 Task: Search one way flight ticket for 1 adult, 5 children, 2 infants in seat and 1 infant on lap in first from Miami: Miami International Airport to Gillette: Gillette Campbell County Airport on 5-1-2023. Choice of flights is Alaska. Number of bags: 2 carry on bags and 6 checked bags. Price is upto 106000. Outbound departure time preference is 6:00.
Action: Mouse moved to (195, 167)
Screenshot: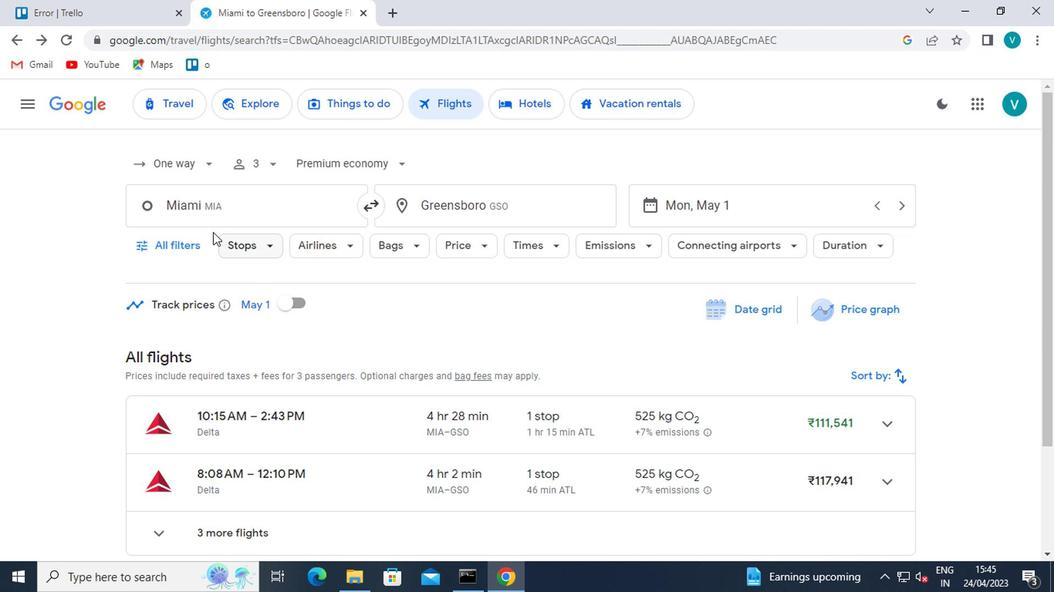 
Action: Mouse pressed left at (195, 167)
Screenshot: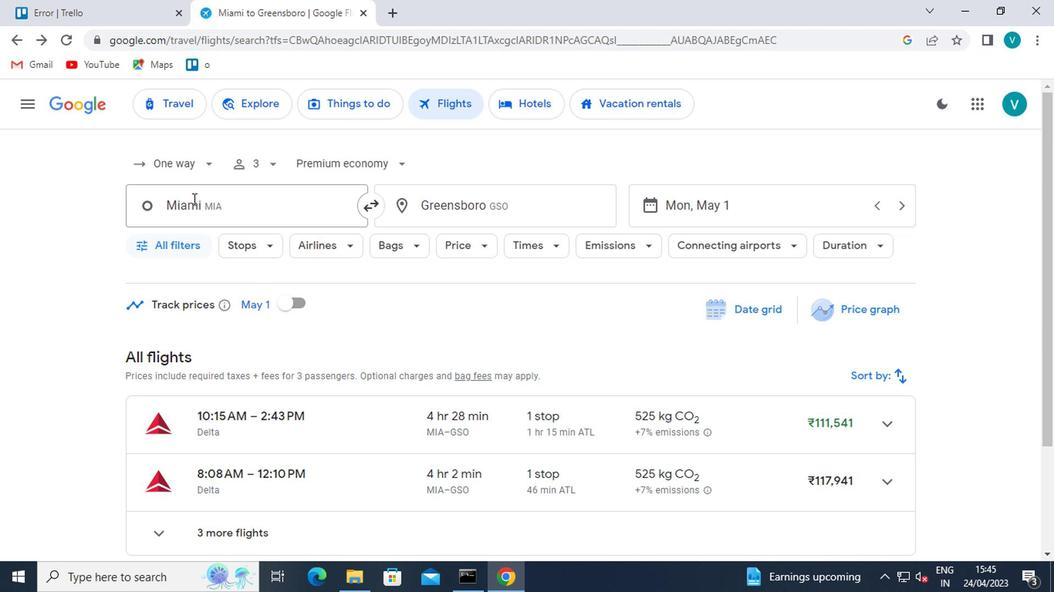
Action: Mouse moved to (214, 231)
Screenshot: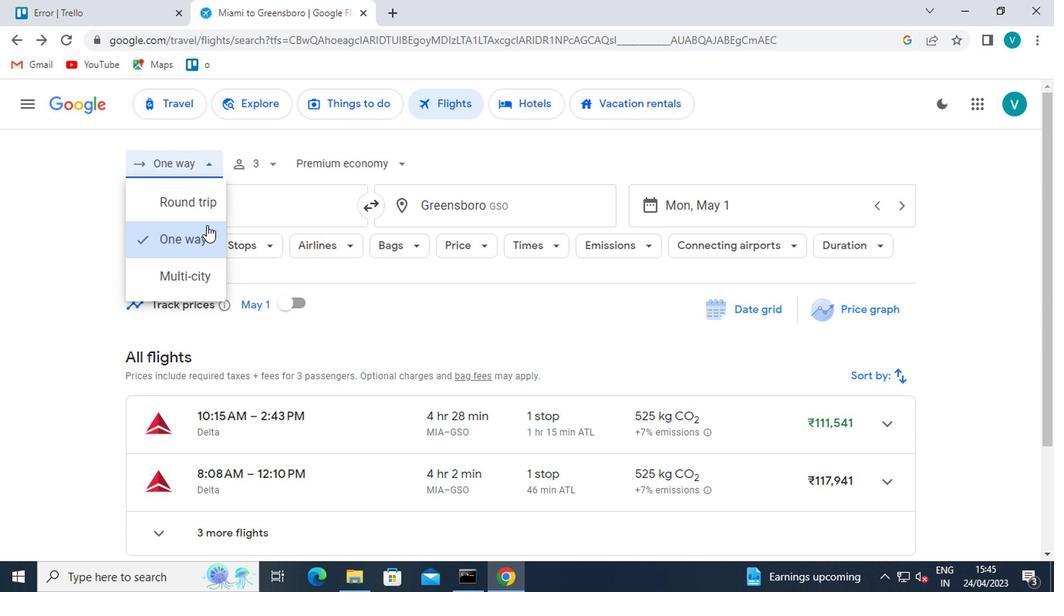 
Action: Mouse pressed left at (214, 231)
Screenshot: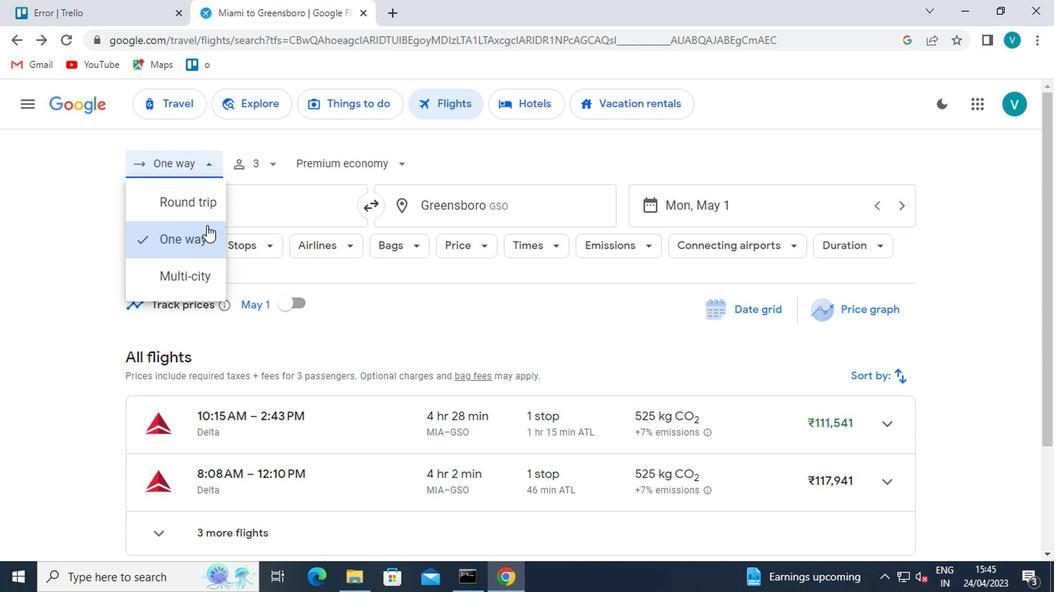 
Action: Mouse moved to (277, 163)
Screenshot: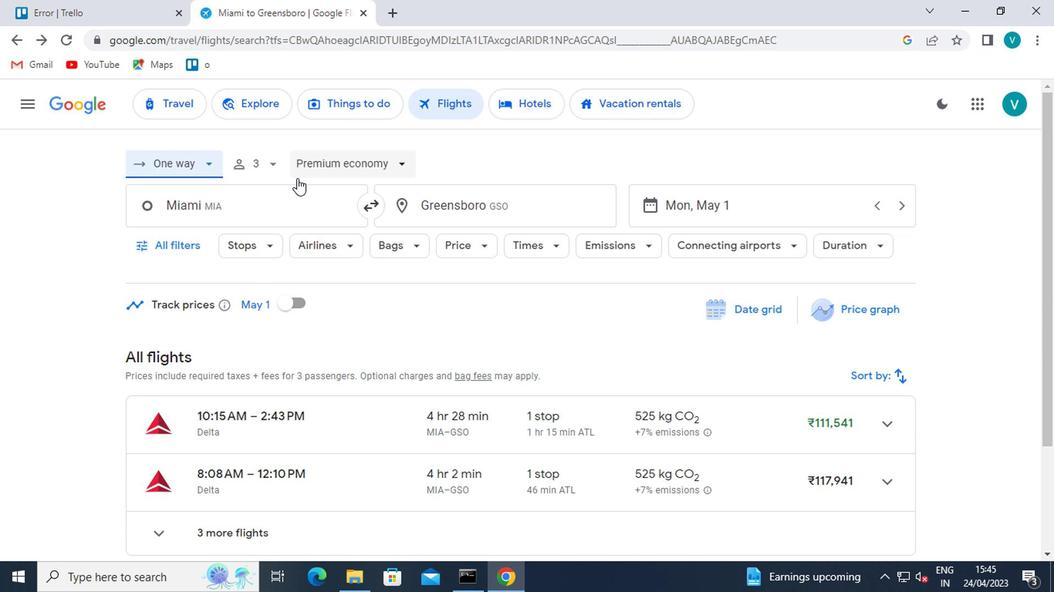 
Action: Mouse pressed left at (277, 163)
Screenshot: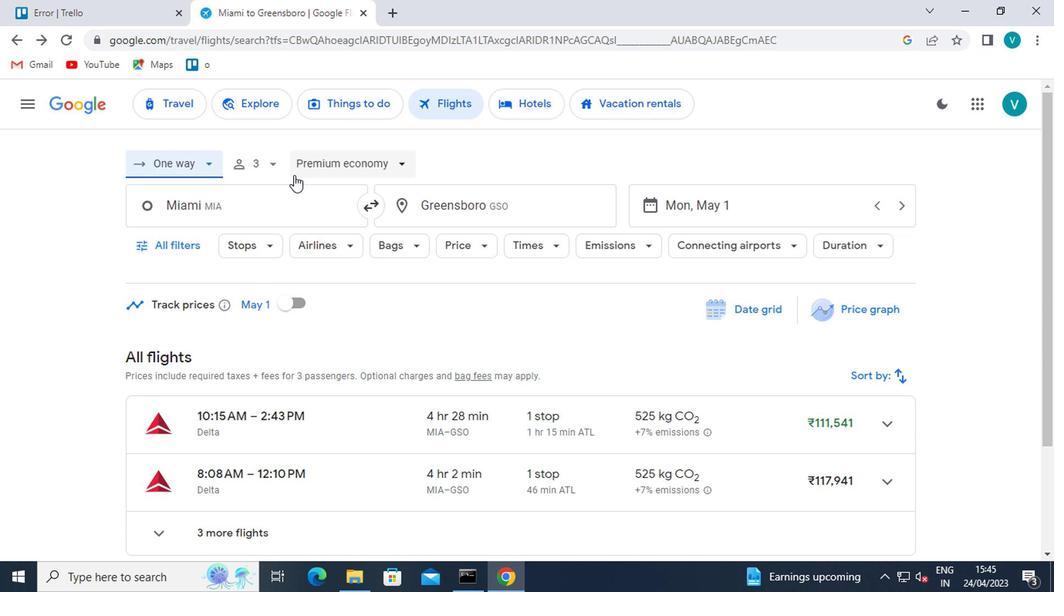
Action: Mouse moved to (387, 245)
Screenshot: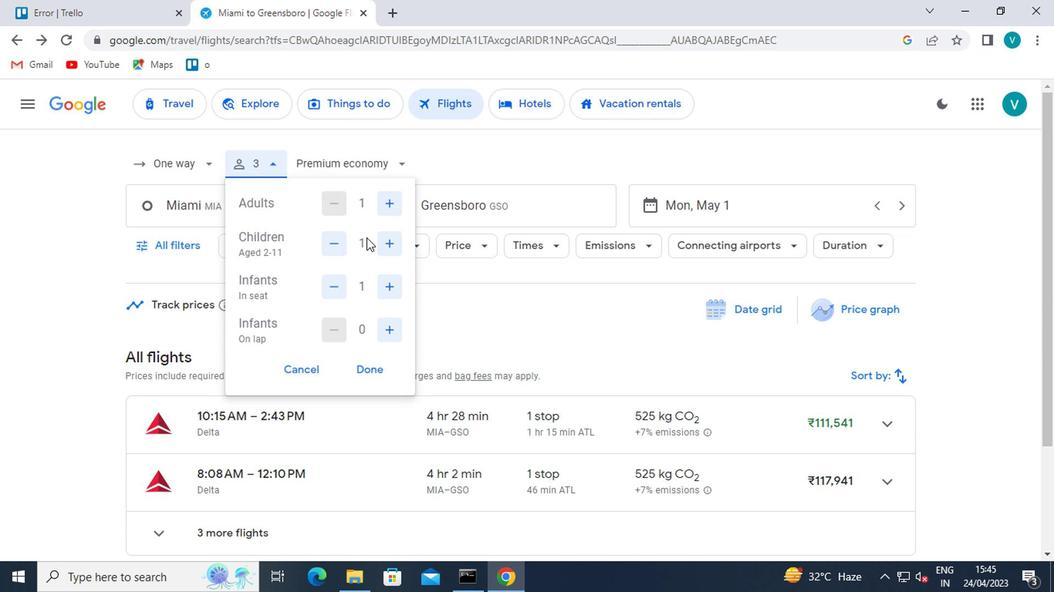 
Action: Mouse pressed left at (387, 245)
Screenshot: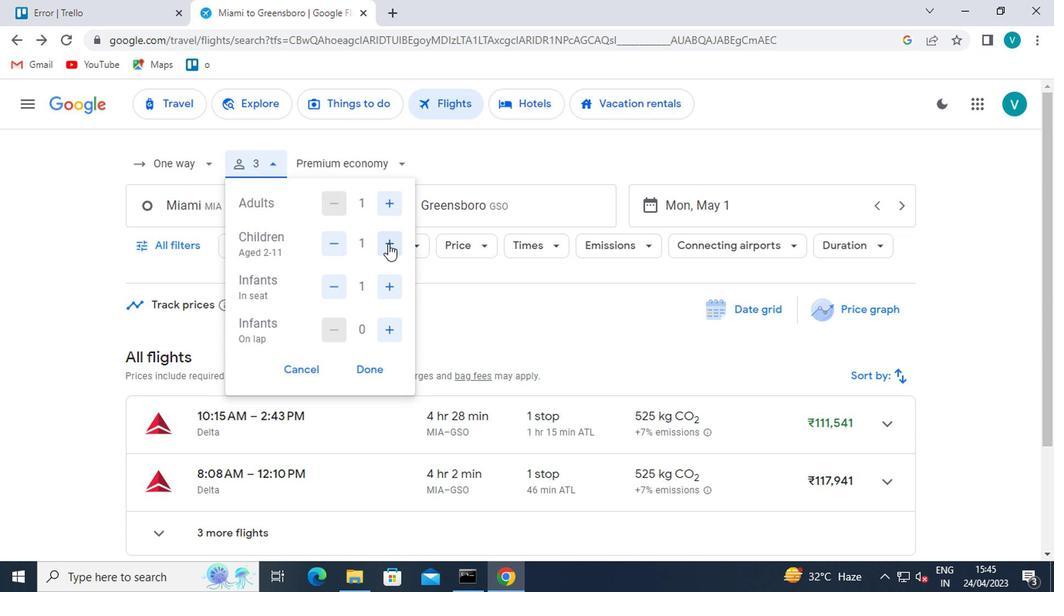 
Action: Mouse pressed left at (387, 245)
Screenshot: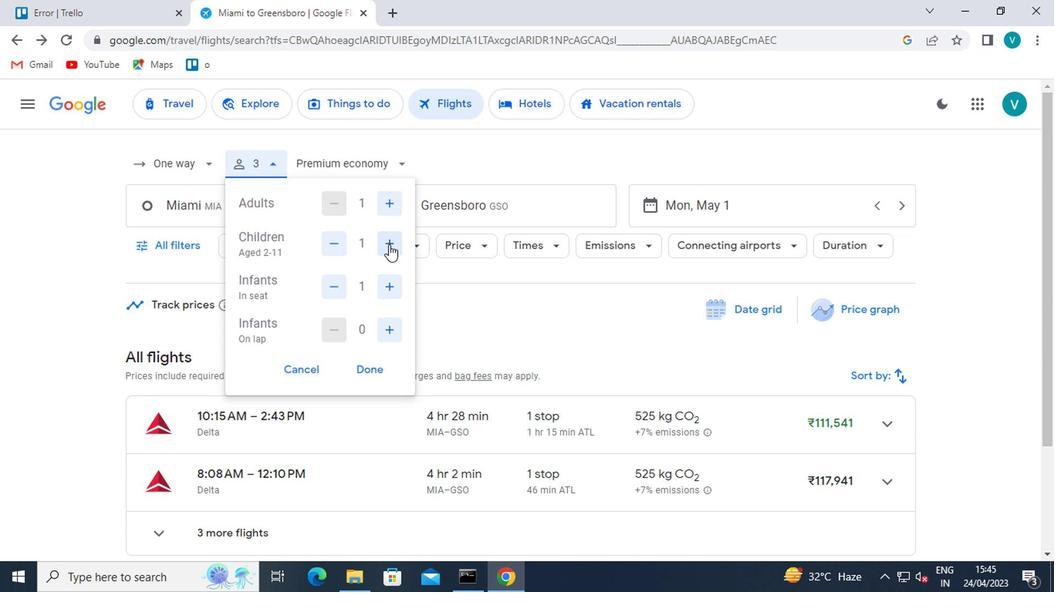 
Action: Mouse pressed left at (387, 245)
Screenshot: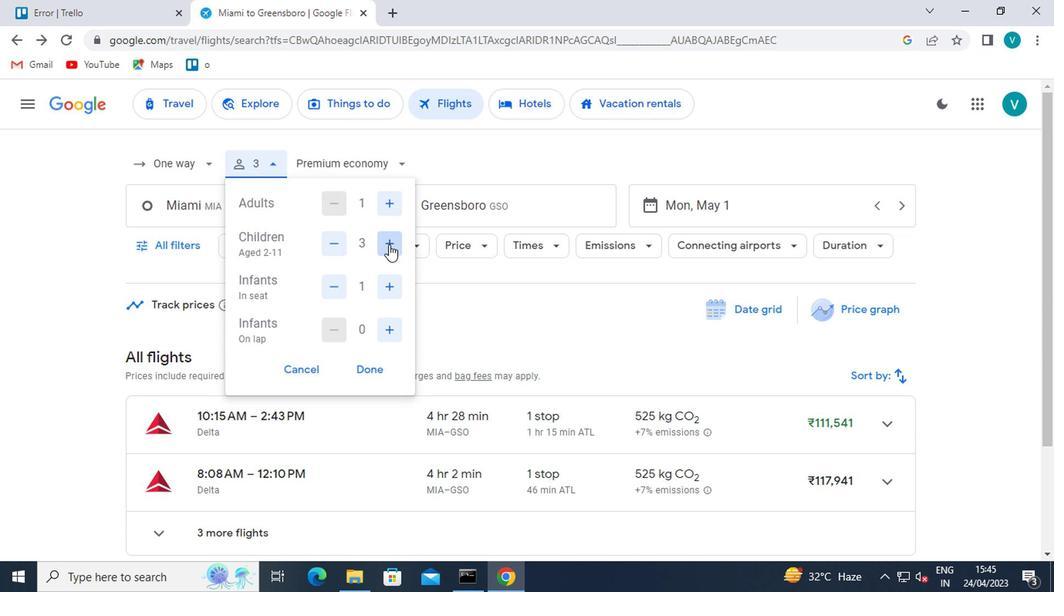 
Action: Mouse pressed left at (387, 245)
Screenshot: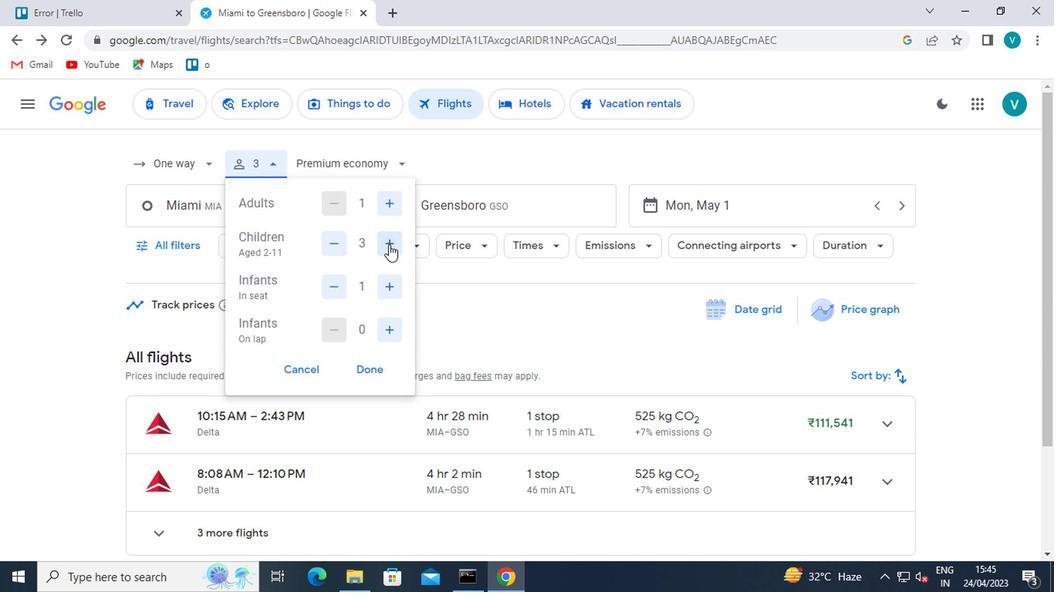 
Action: Mouse moved to (384, 287)
Screenshot: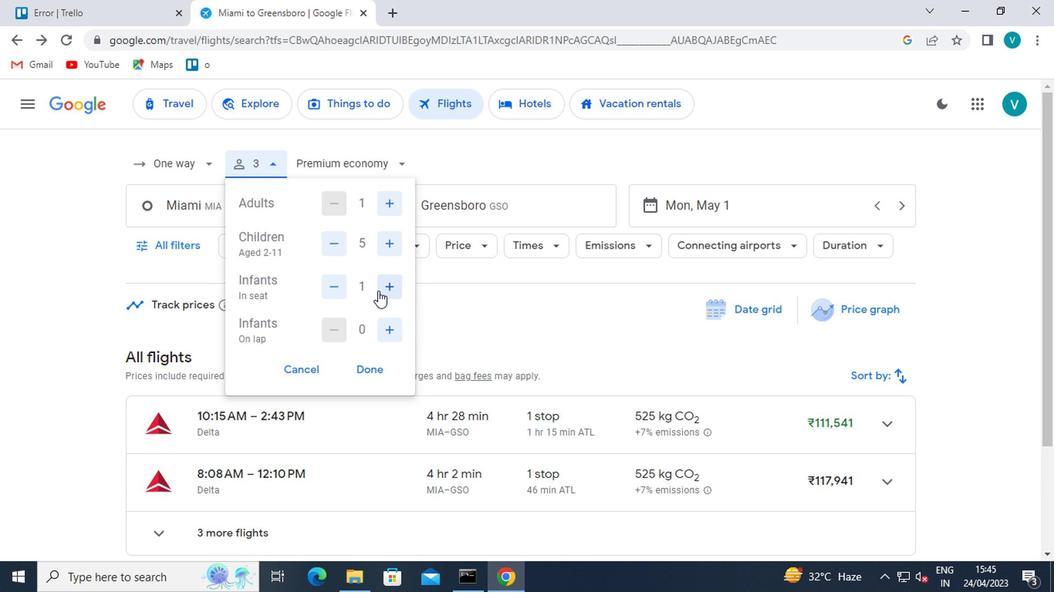 
Action: Mouse pressed left at (384, 287)
Screenshot: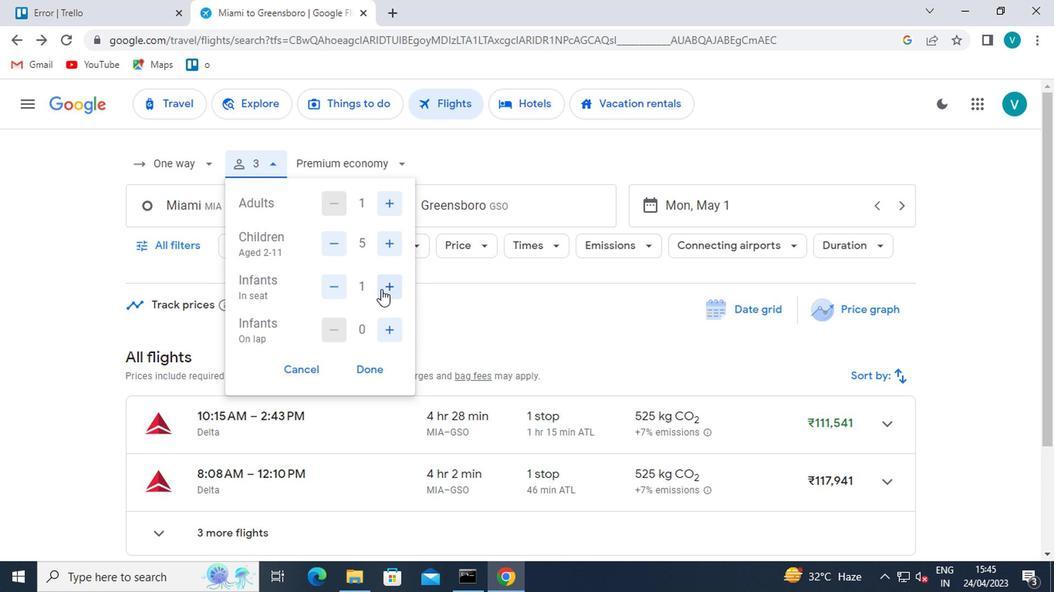 
Action: Mouse moved to (383, 319)
Screenshot: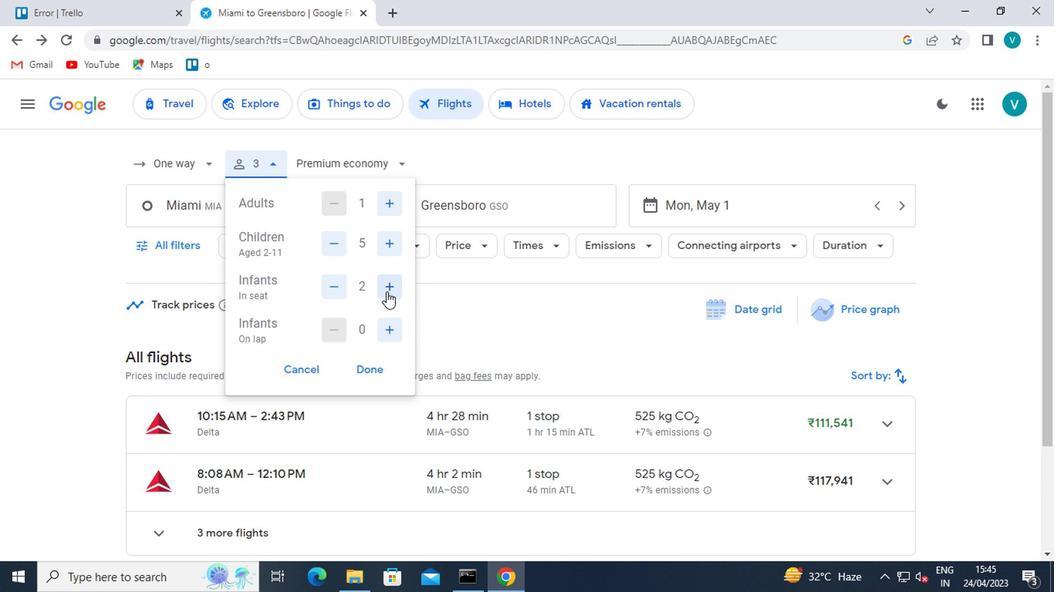 
Action: Mouse pressed left at (383, 319)
Screenshot: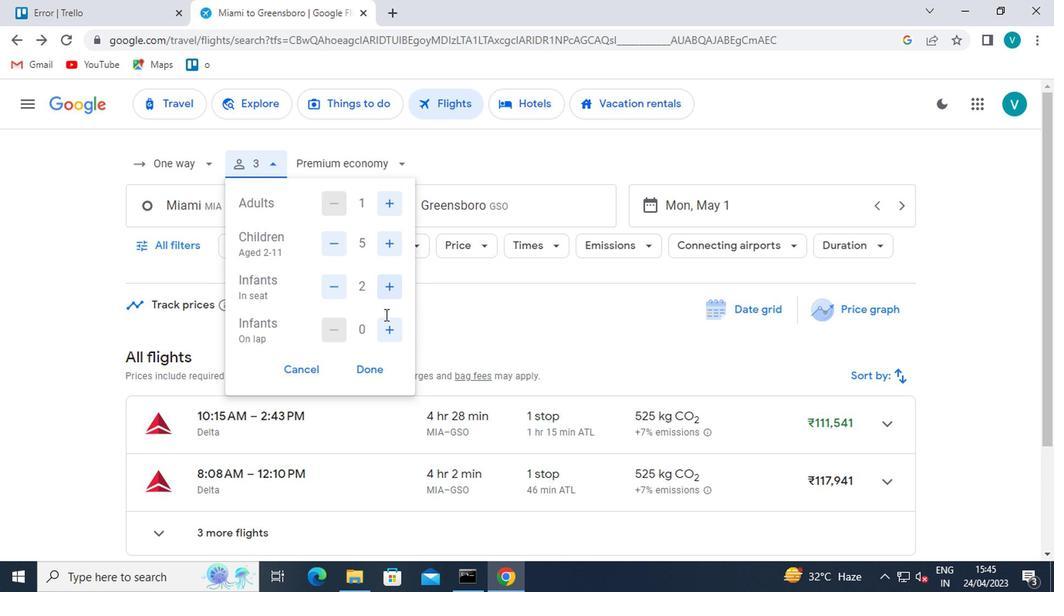 
Action: Mouse moved to (283, 169)
Screenshot: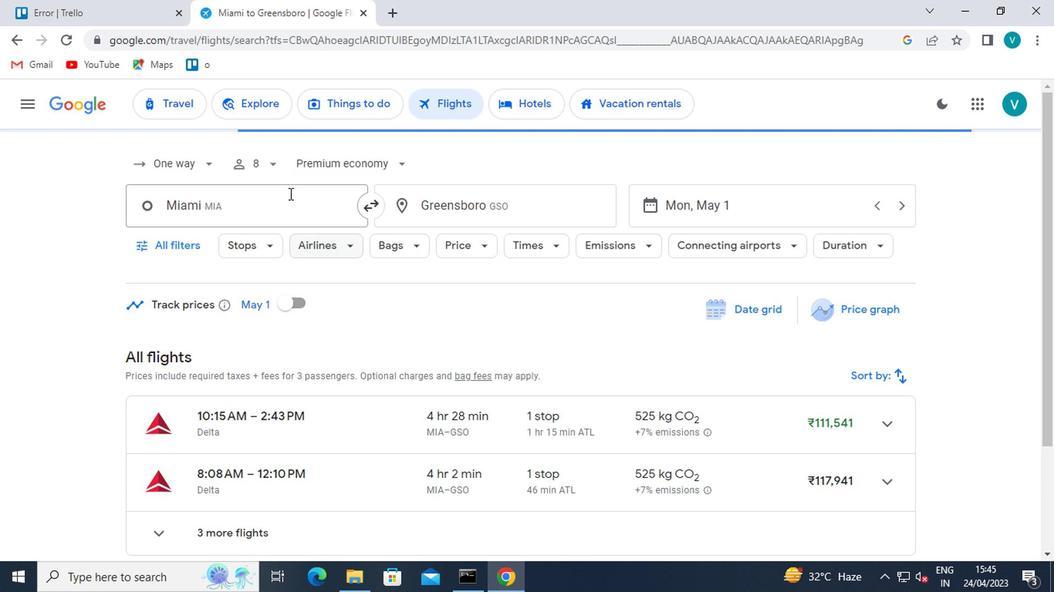 
Action: Mouse pressed left at (283, 169)
Screenshot: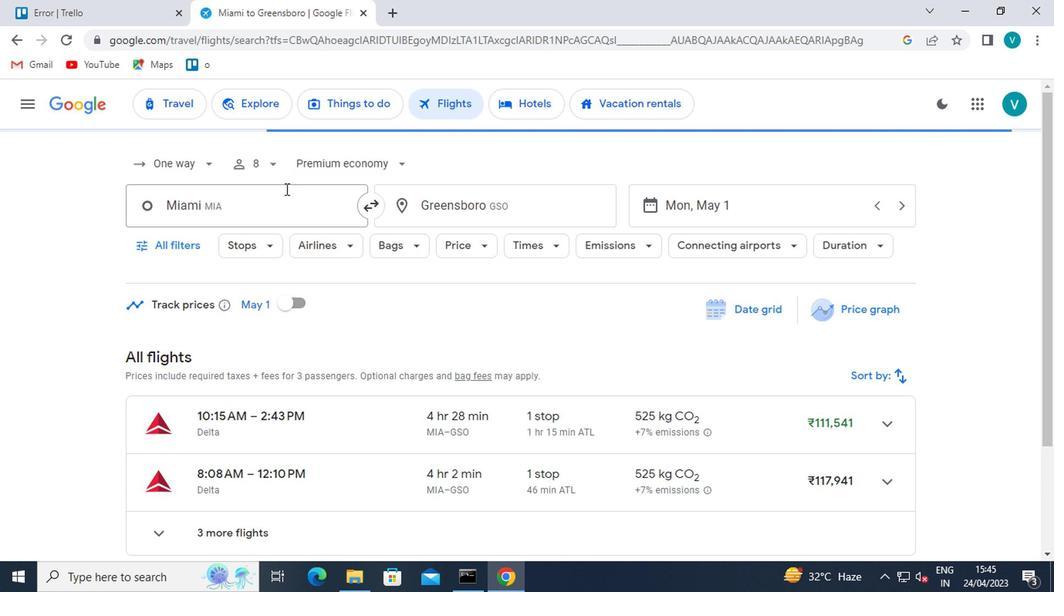 
Action: Mouse moved to (390, 332)
Screenshot: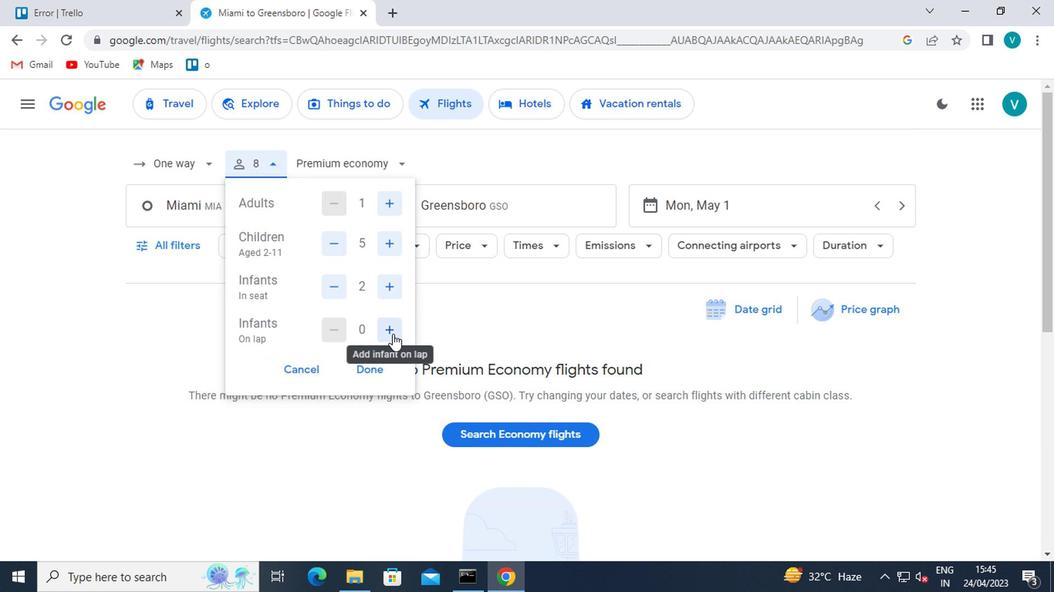 
Action: Mouse pressed left at (390, 332)
Screenshot: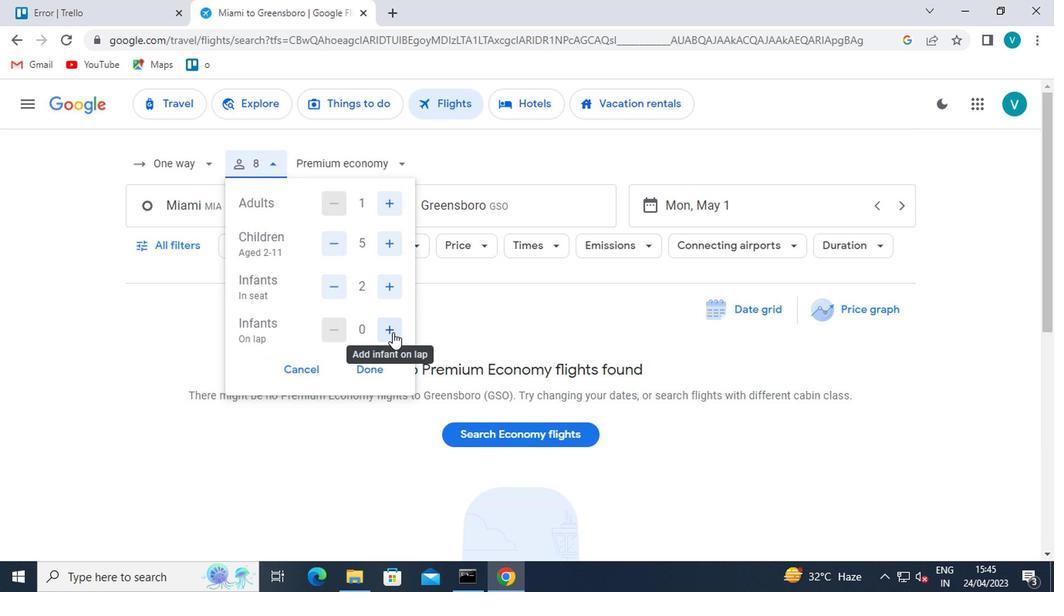
Action: Mouse moved to (431, 300)
Screenshot: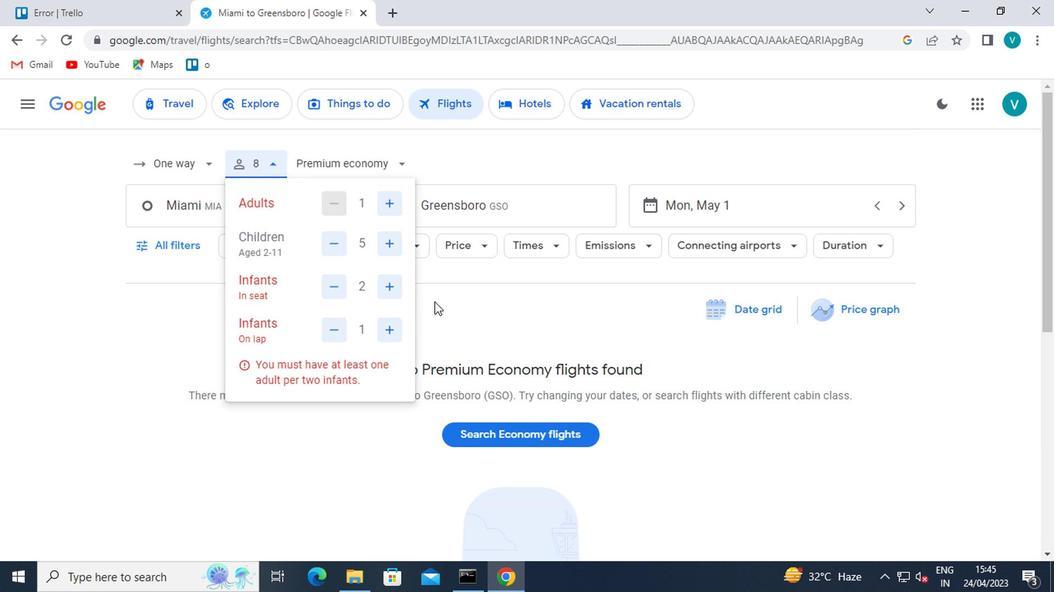 
Action: Mouse pressed left at (431, 300)
Screenshot: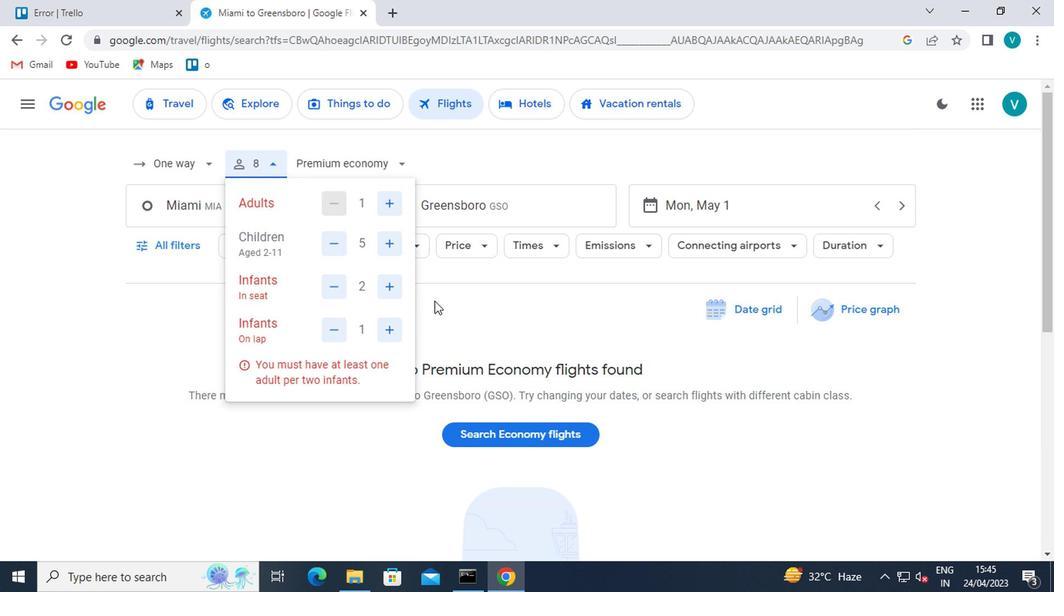 
Action: Mouse moved to (368, 171)
Screenshot: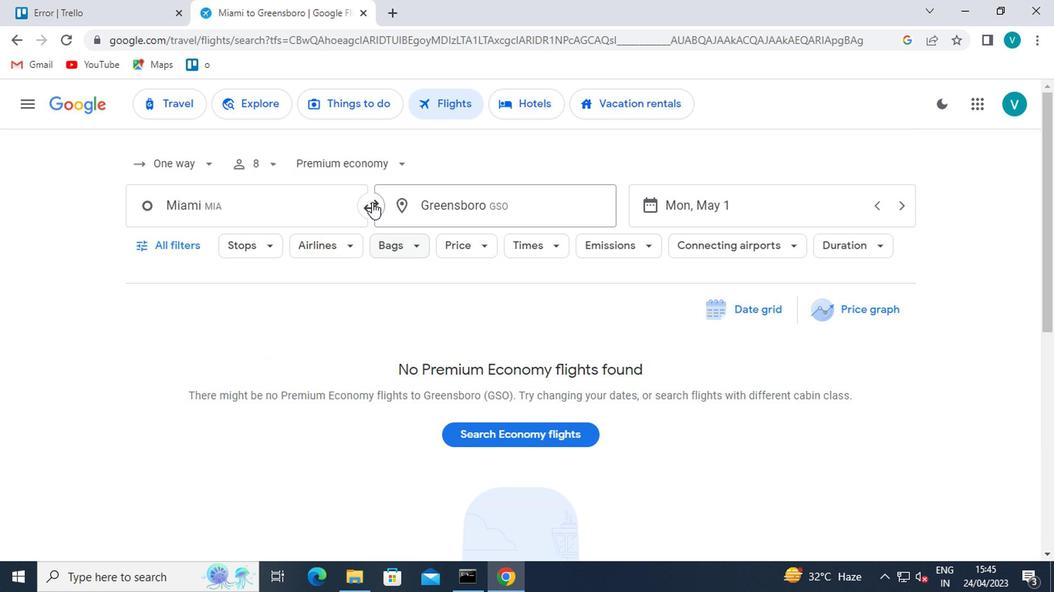 
Action: Mouse pressed left at (368, 171)
Screenshot: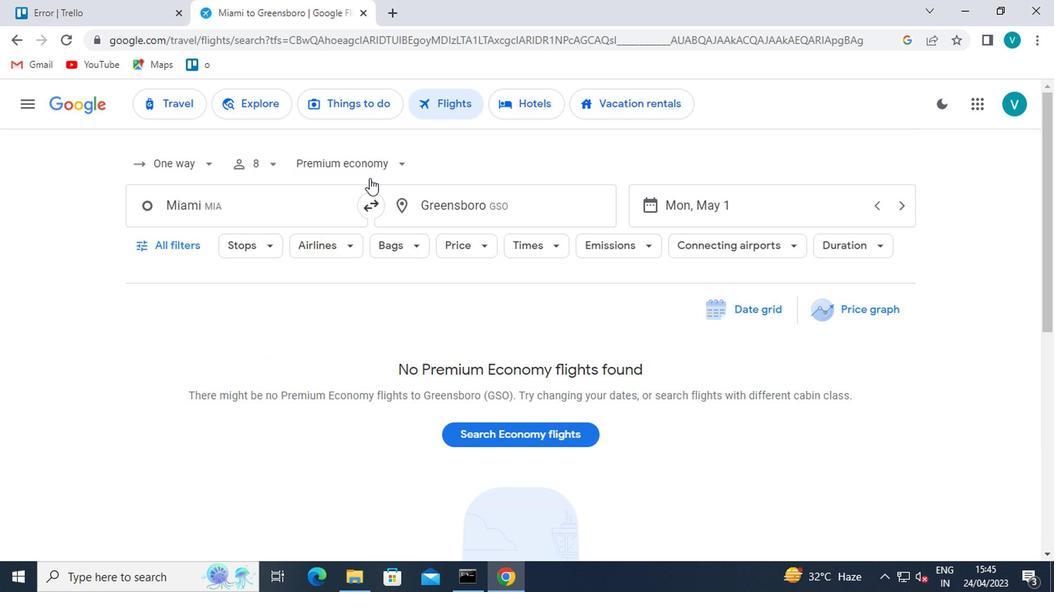 
Action: Mouse moved to (362, 310)
Screenshot: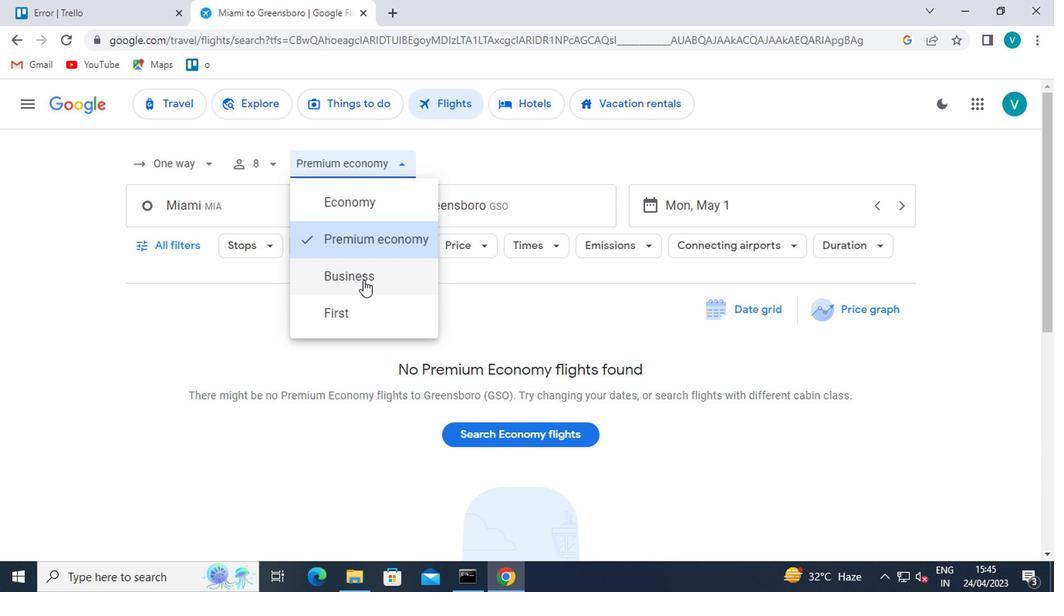 
Action: Mouse pressed left at (362, 310)
Screenshot: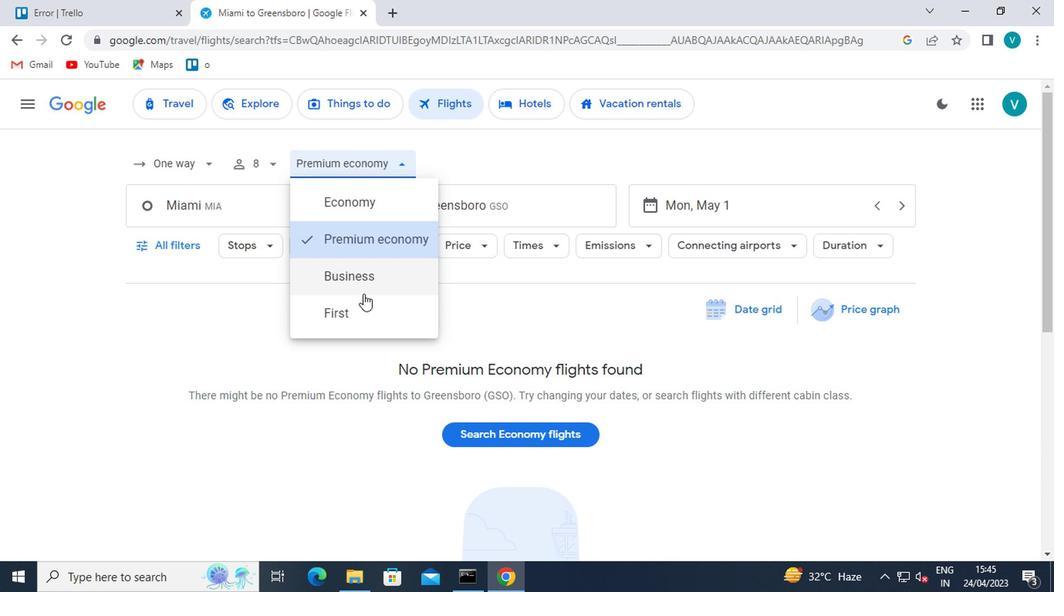 
Action: Mouse moved to (267, 211)
Screenshot: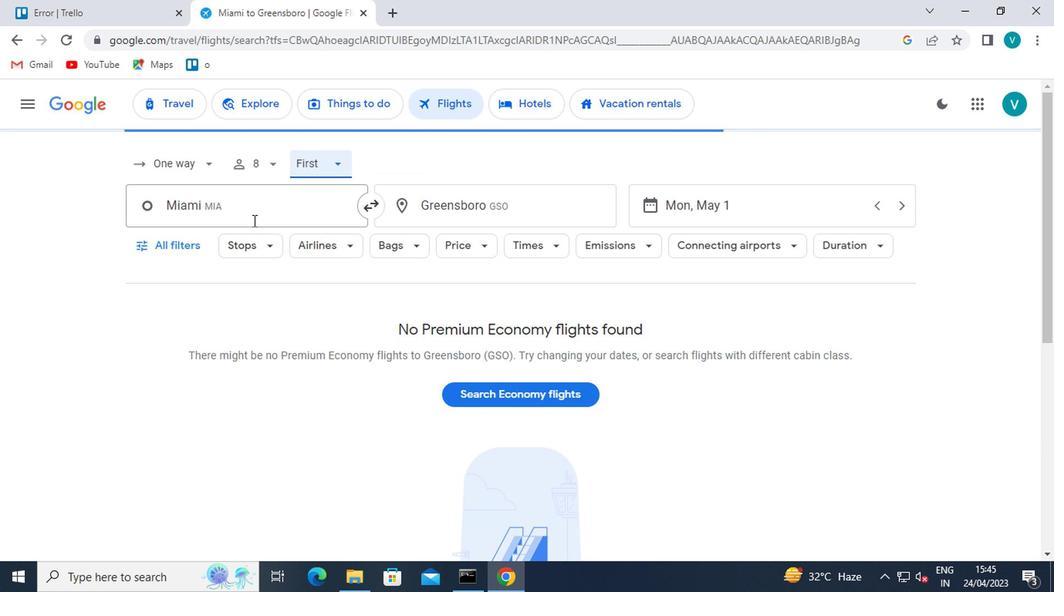 
Action: Mouse pressed left at (267, 211)
Screenshot: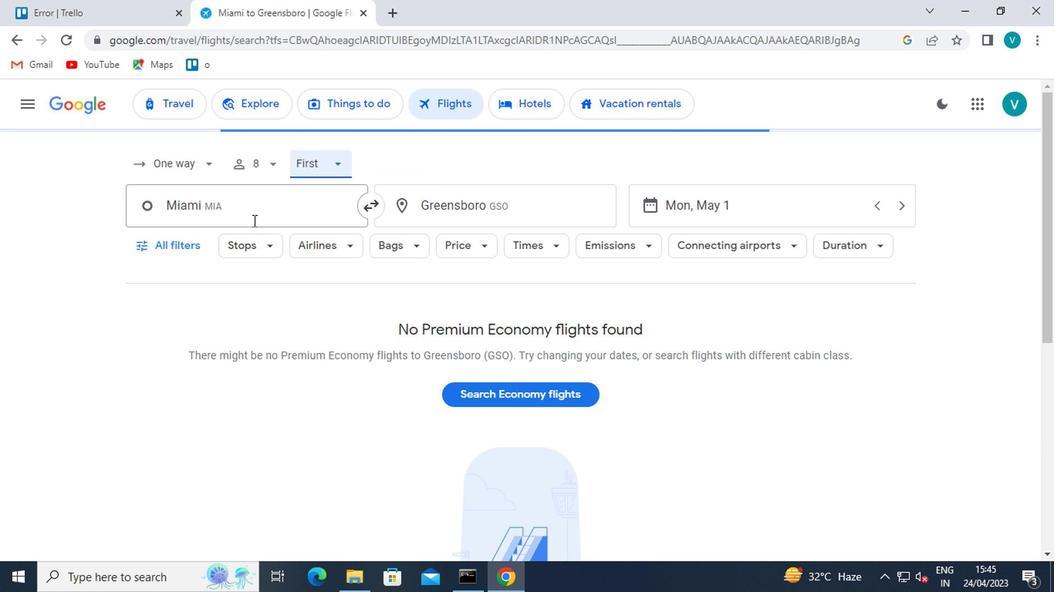 
Action: Mouse moved to (245, 286)
Screenshot: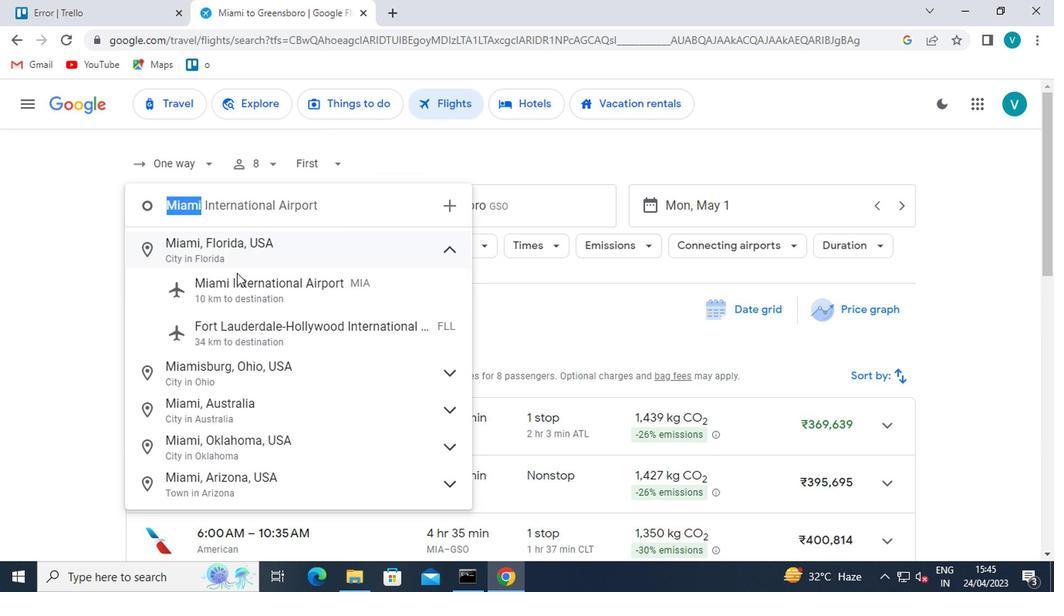 
Action: Mouse pressed left at (245, 286)
Screenshot: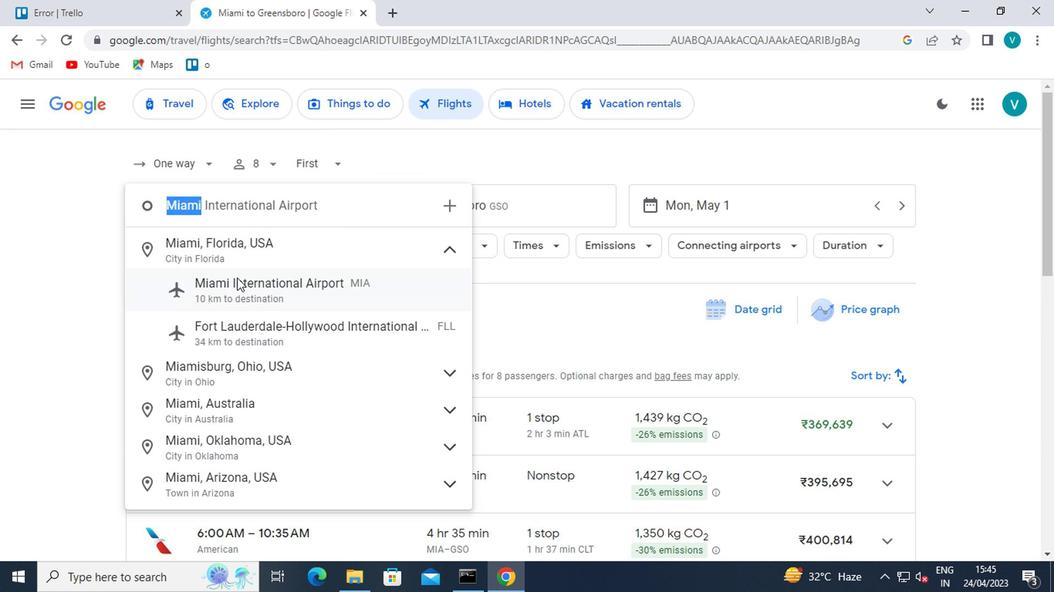 
Action: Mouse moved to (572, 217)
Screenshot: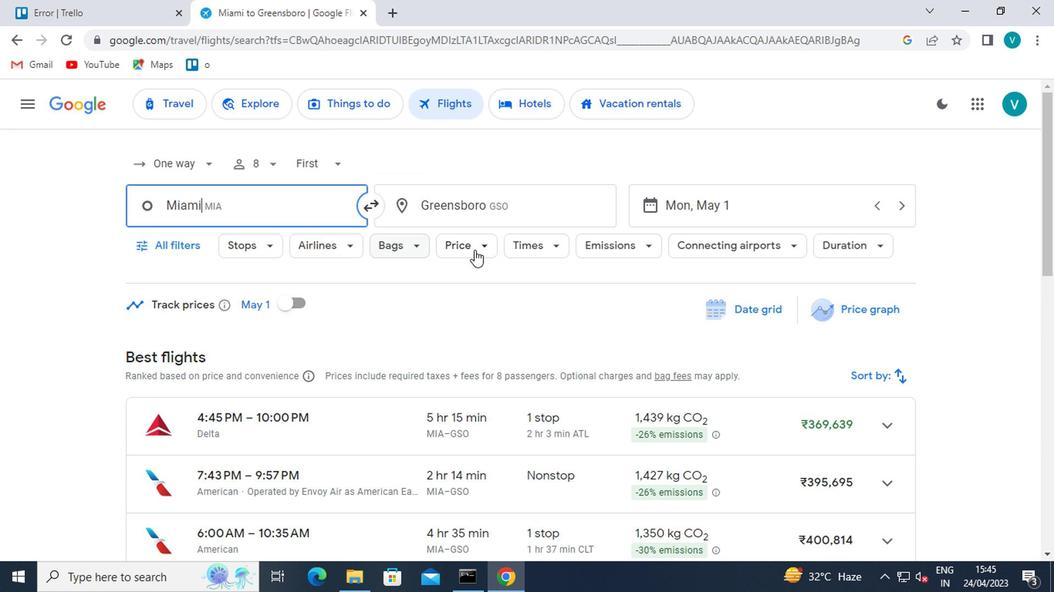 
Action: Mouse pressed left at (572, 217)
Screenshot: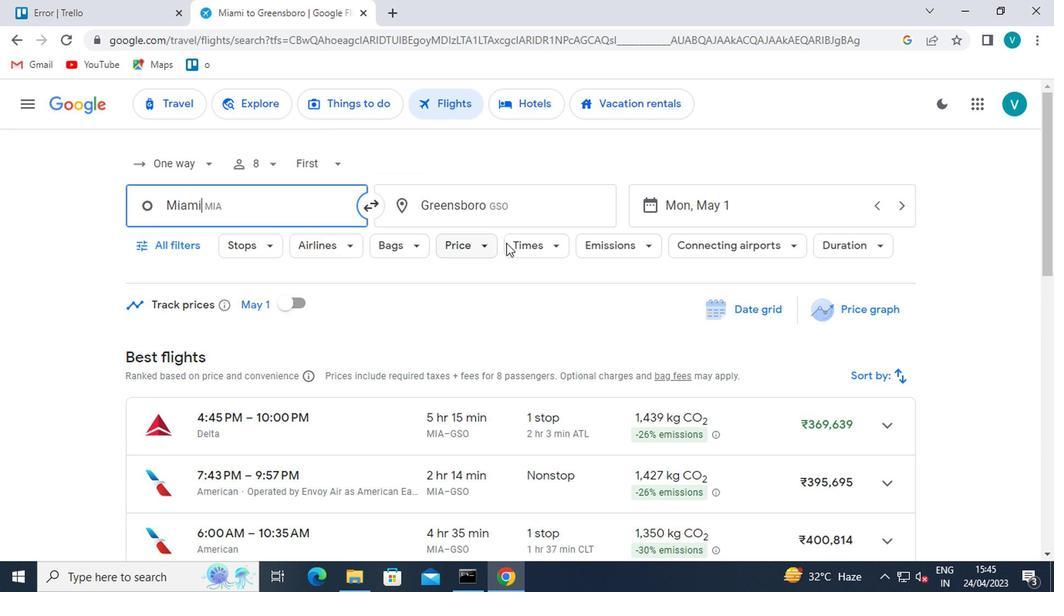 
Action: Mouse moved to (494, 159)
Screenshot: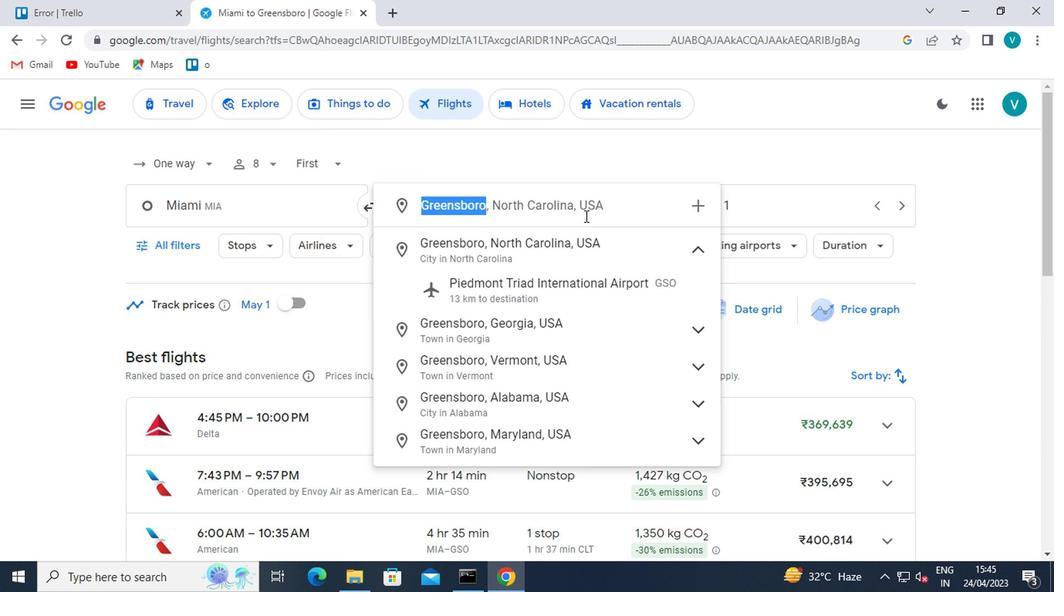 
Action: Key pressed <Key.shift>GILLETTE<Key.enter>
Screenshot: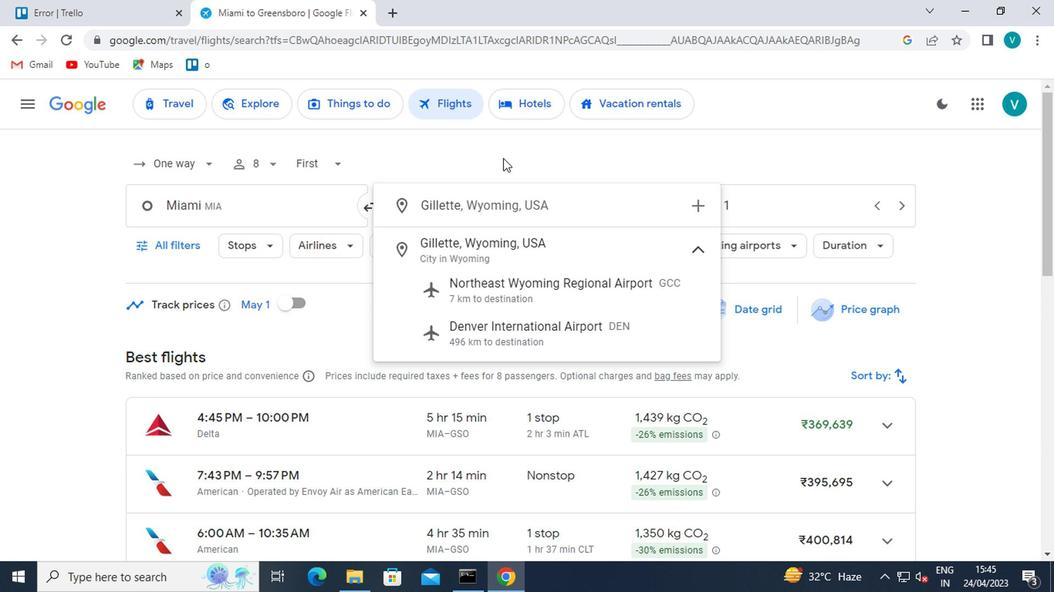 
Action: Mouse moved to (188, 248)
Screenshot: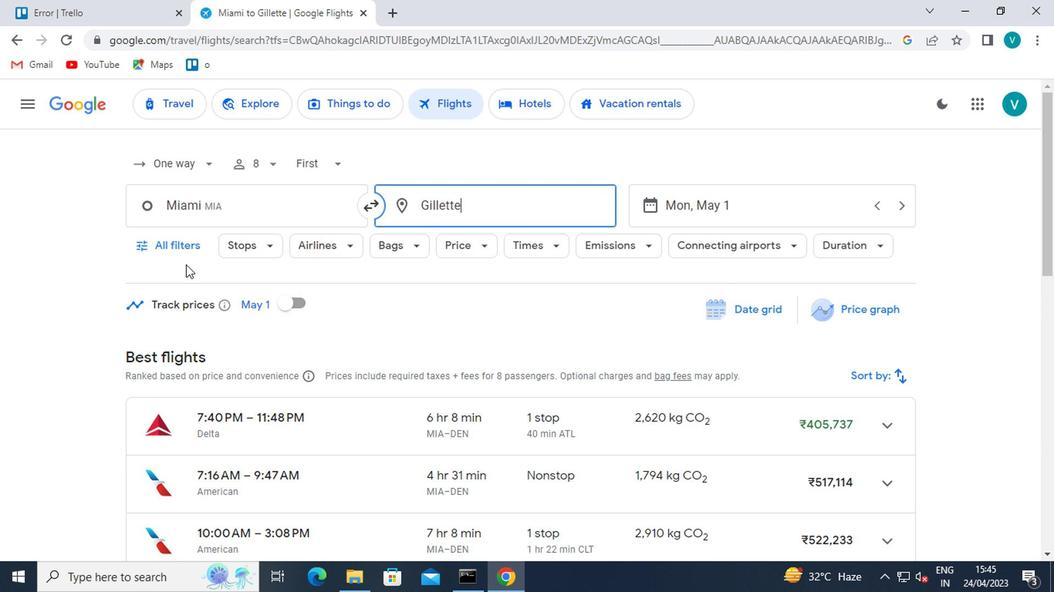 
Action: Mouse pressed left at (188, 248)
Screenshot: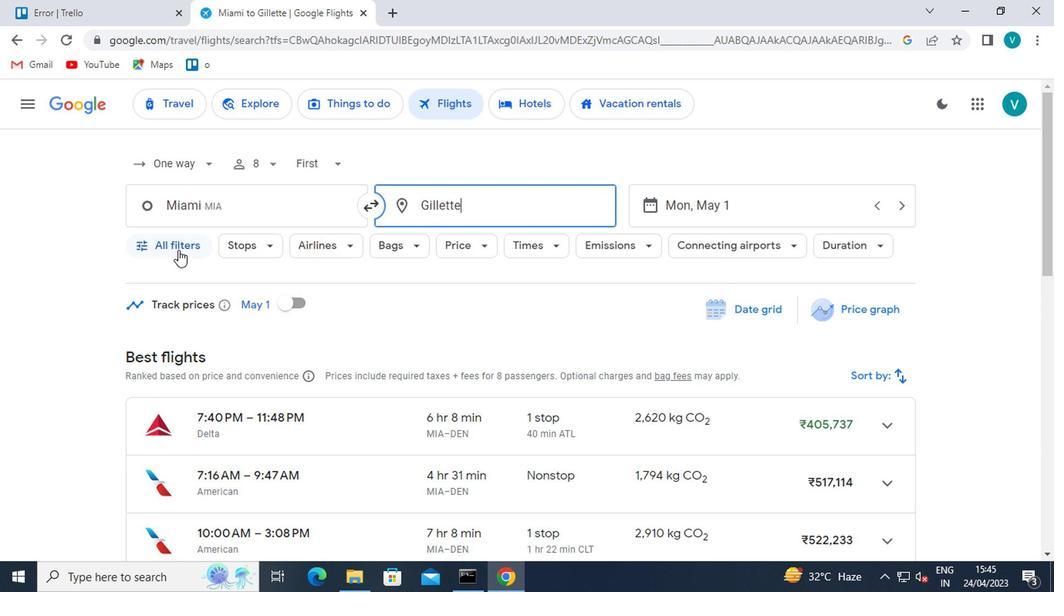 
Action: Mouse moved to (333, 410)
Screenshot: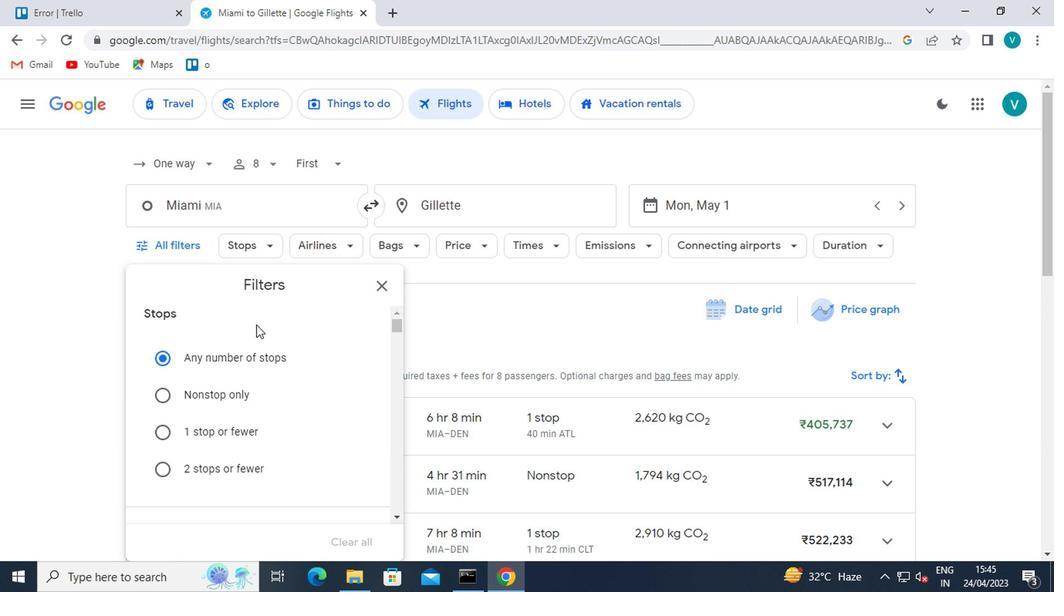
Action: Mouse scrolled (333, 410) with delta (0, 0)
Screenshot: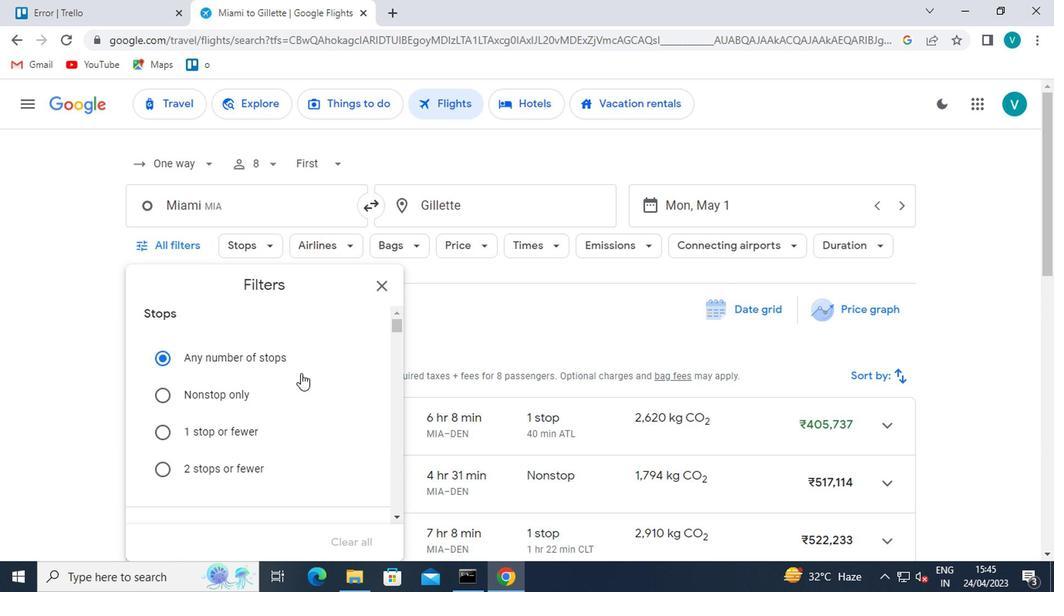 
Action: Mouse moved to (333, 411)
Screenshot: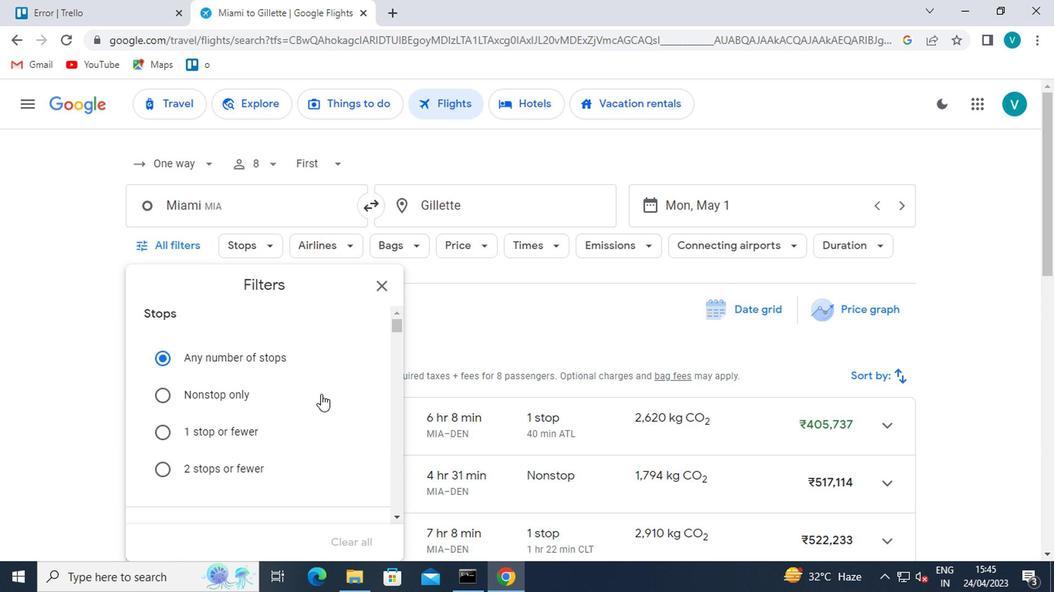 
Action: Mouse scrolled (333, 410) with delta (0, -1)
Screenshot: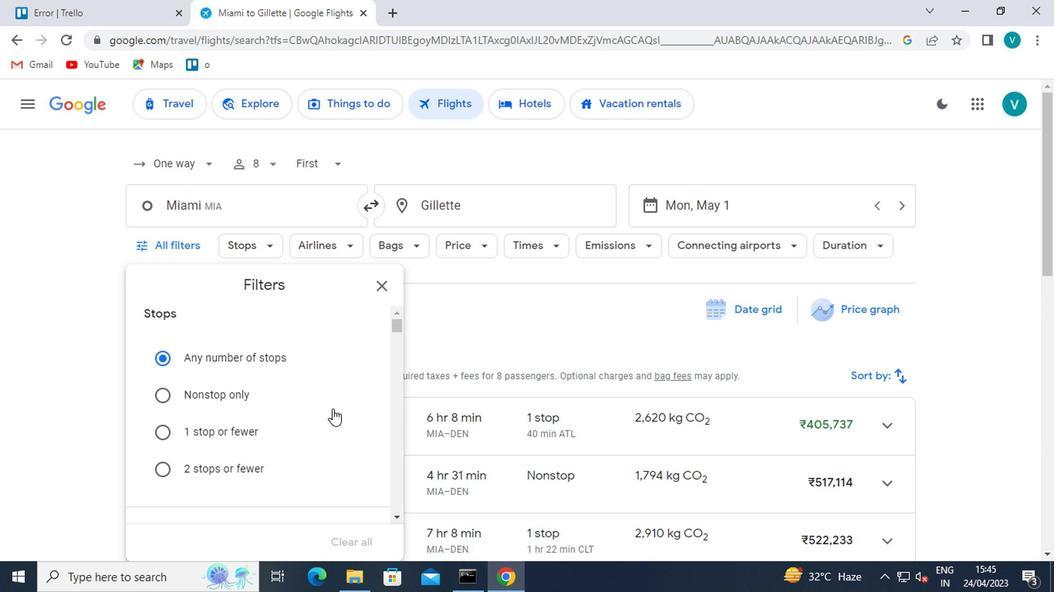 
Action: Mouse scrolled (333, 410) with delta (0, -1)
Screenshot: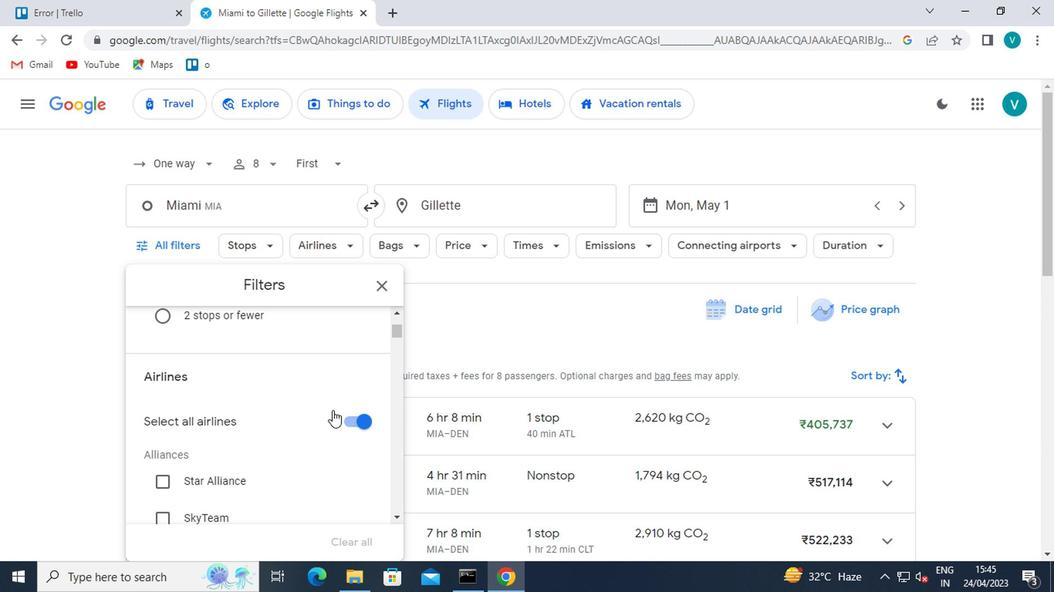 
Action: Mouse moved to (333, 412)
Screenshot: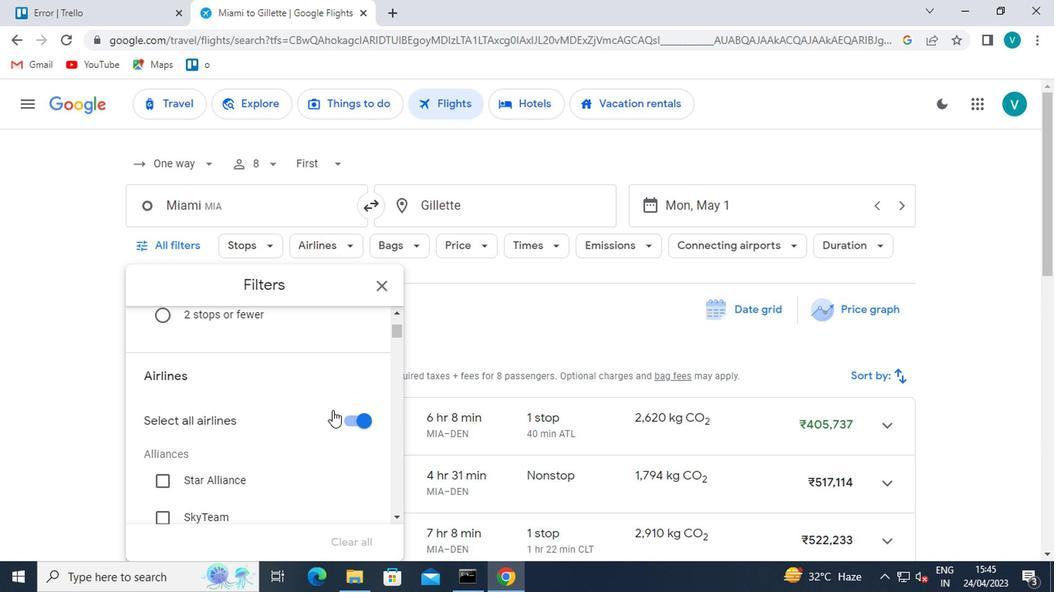 
Action: Mouse scrolled (333, 411) with delta (0, 0)
Screenshot: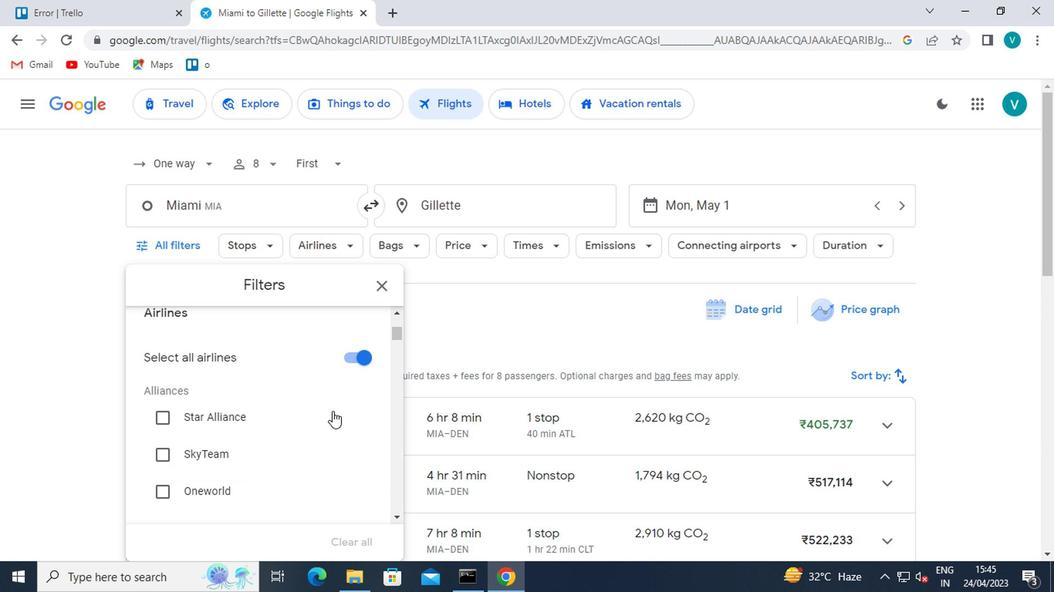 
Action: Mouse scrolled (333, 411) with delta (0, 0)
Screenshot: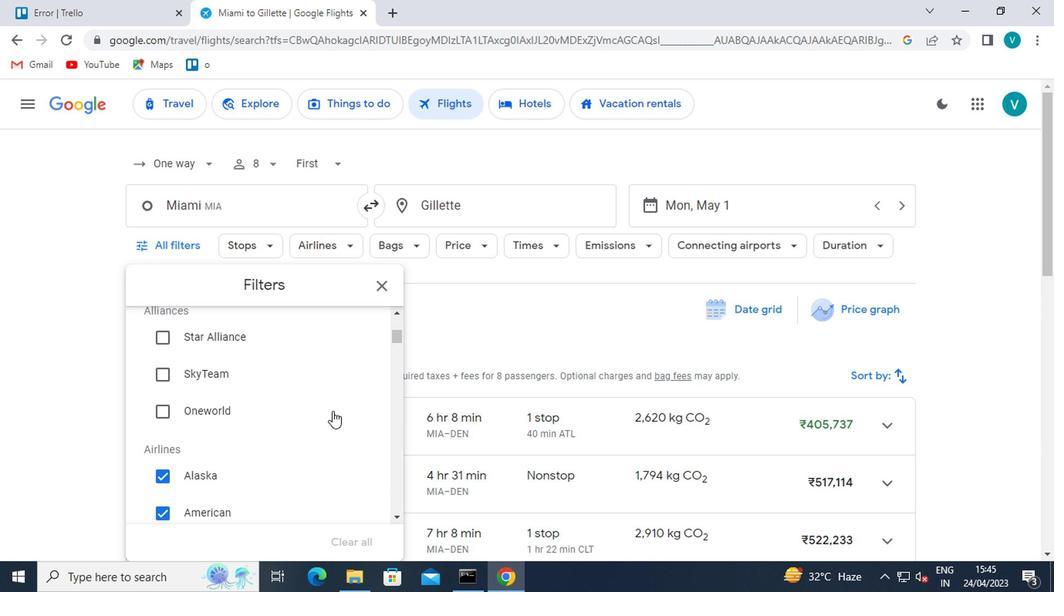 
Action: Mouse moved to (344, 389)
Screenshot: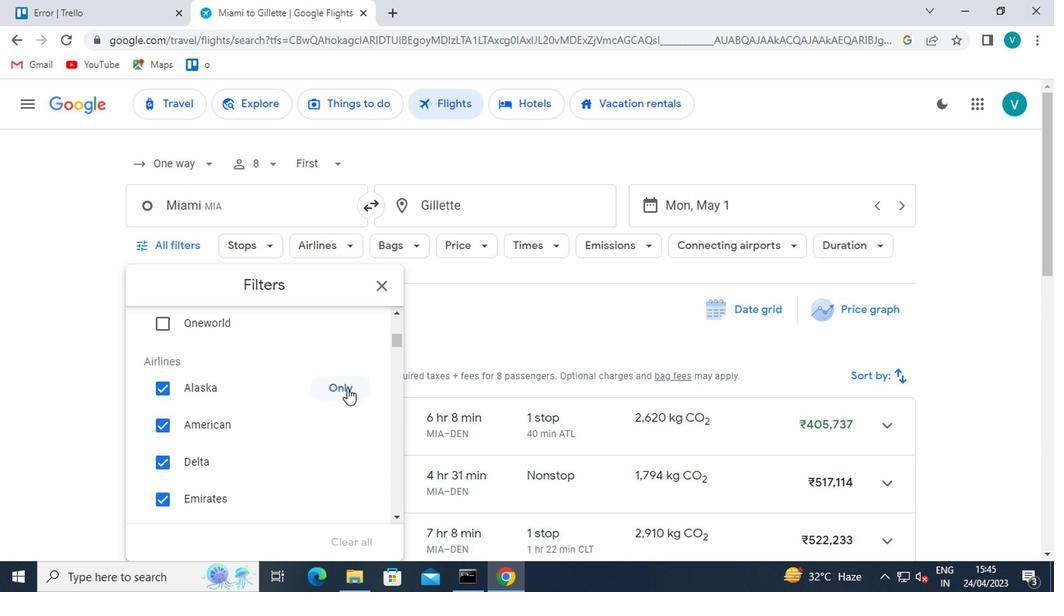 
Action: Mouse pressed left at (344, 389)
Screenshot: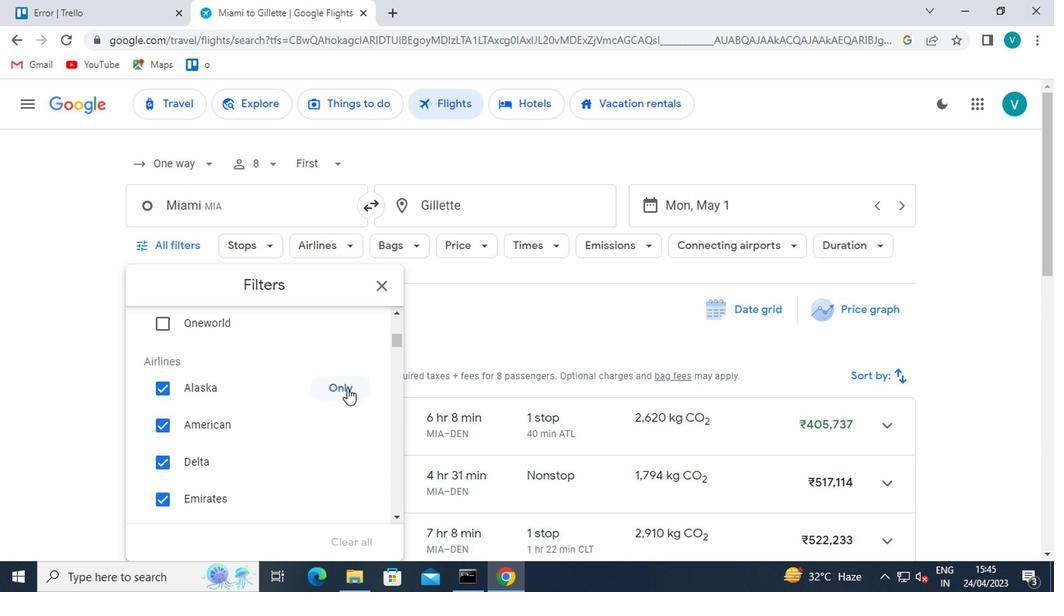 
Action: Mouse moved to (333, 391)
Screenshot: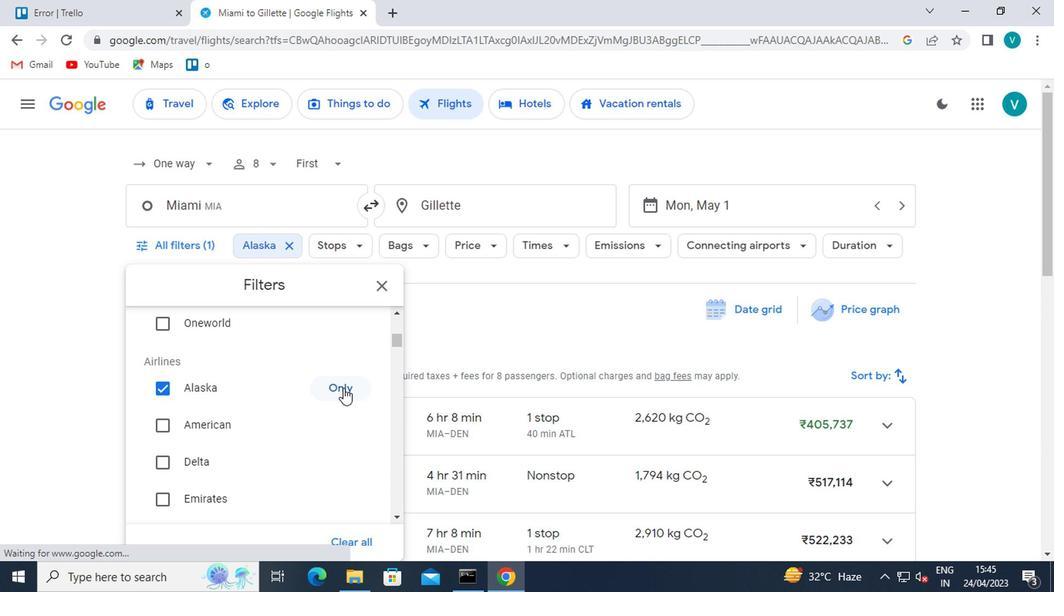 
Action: Mouse scrolled (333, 391) with delta (0, 0)
Screenshot: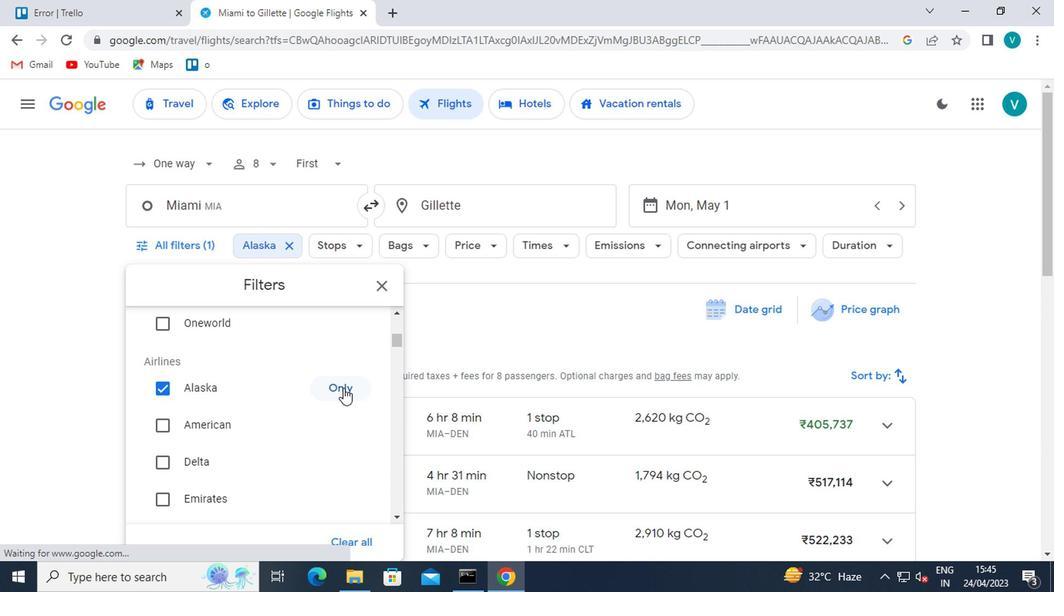 
Action: Mouse moved to (329, 394)
Screenshot: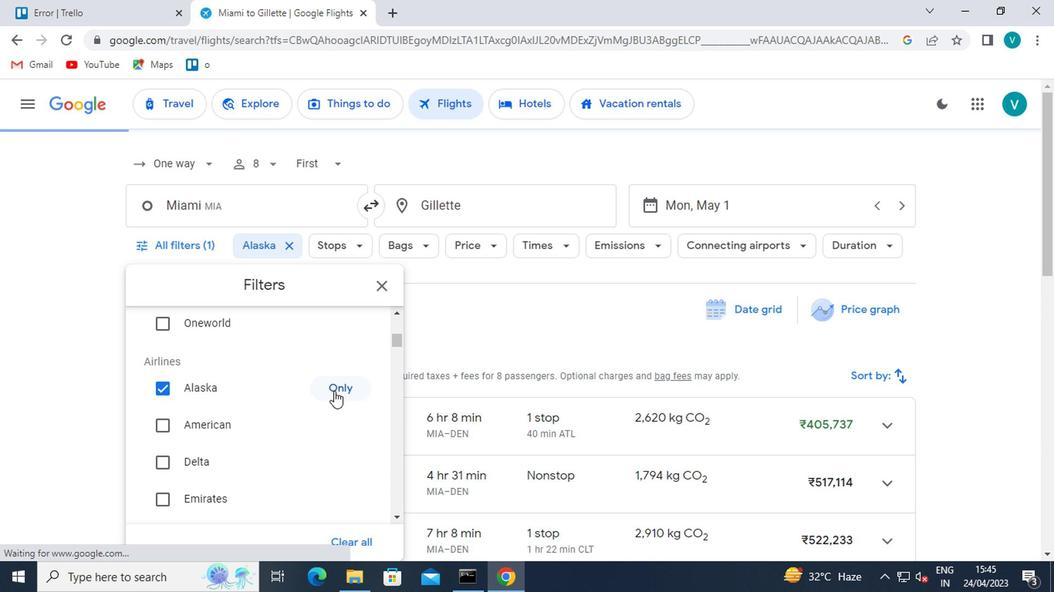 
Action: Mouse scrolled (329, 393) with delta (0, -1)
Screenshot: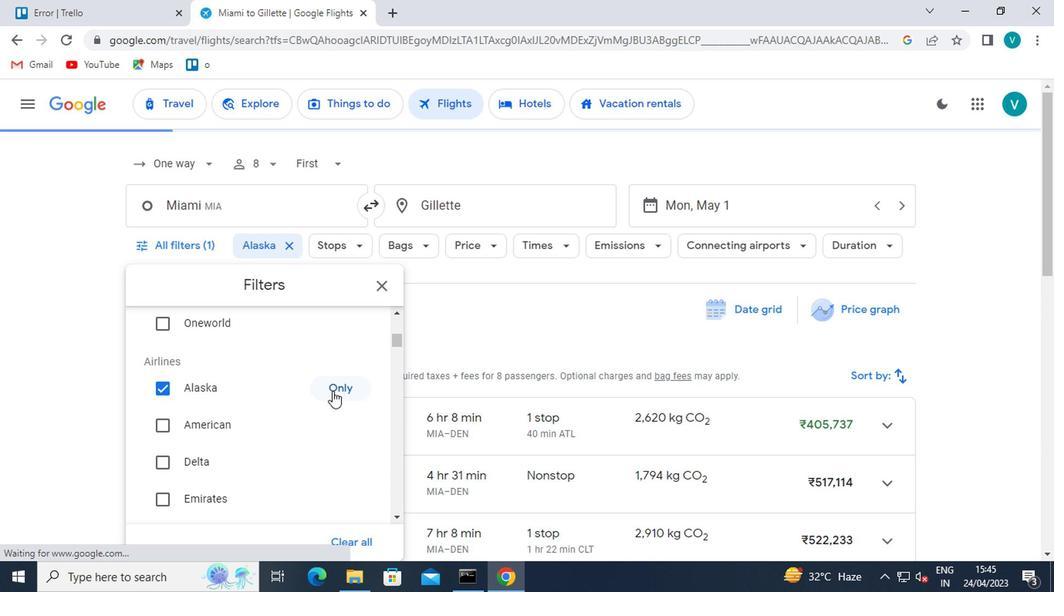 
Action: Mouse moved to (327, 395)
Screenshot: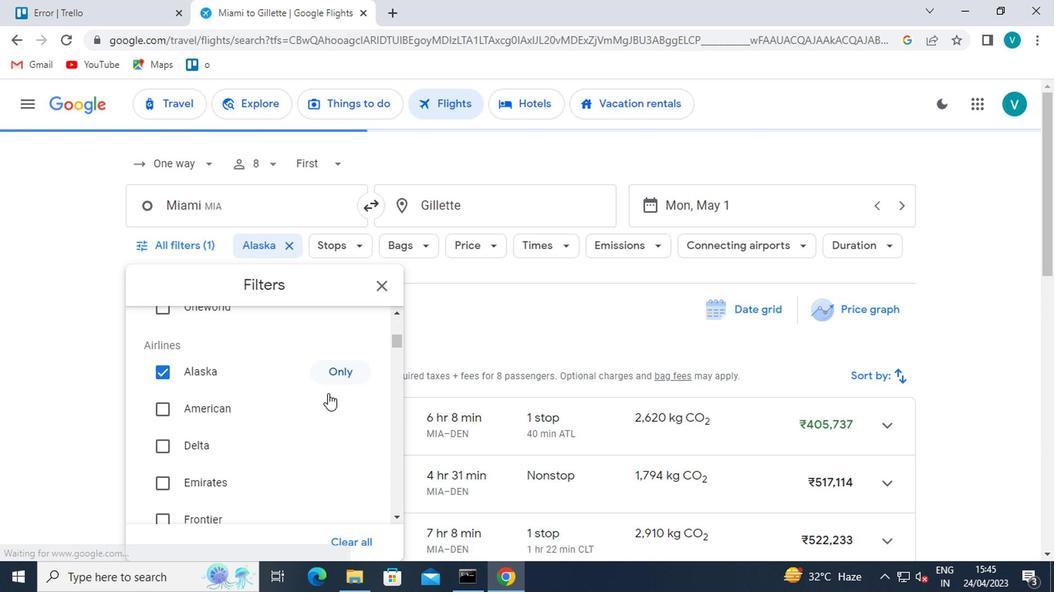 
Action: Mouse scrolled (327, 394) with delta (0, 0)
Screenshot: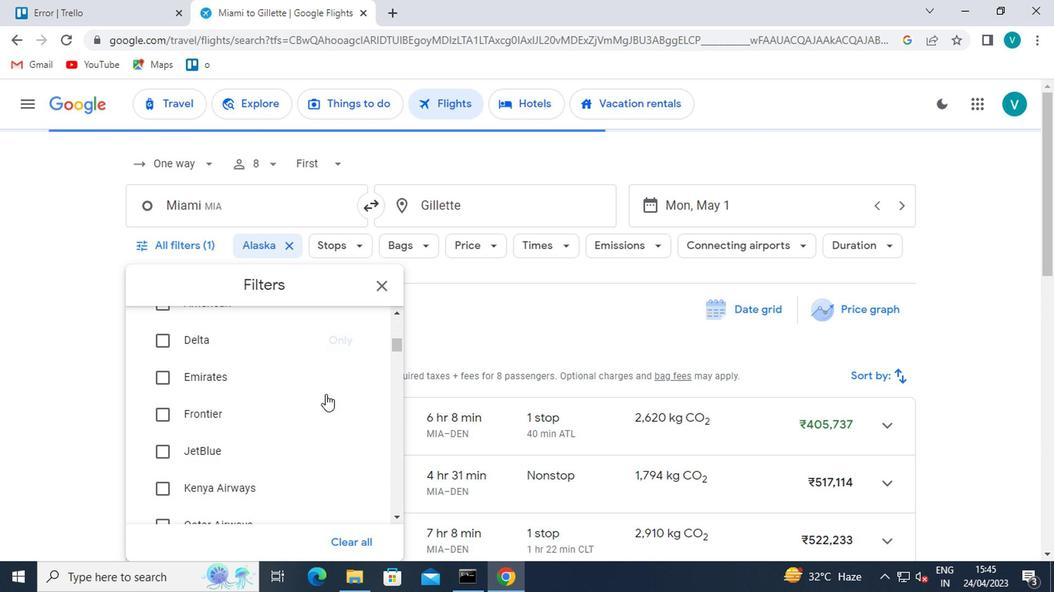 
Action: Mouse moved to (327, 395)
Screenshot: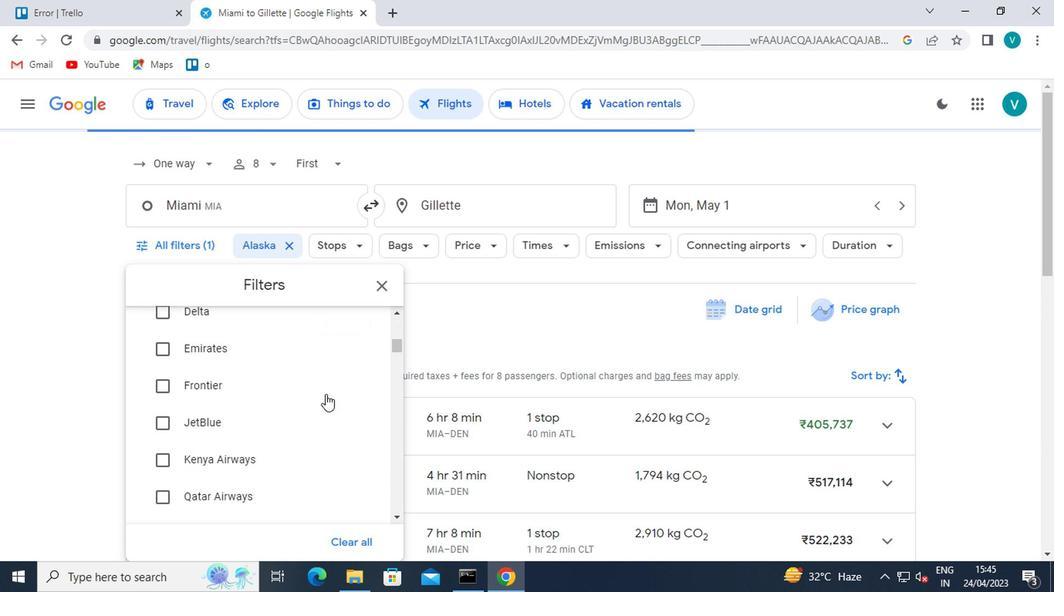 
Action: Mouse scrolled (327, 394) with delta (0, 0)
Screenshot: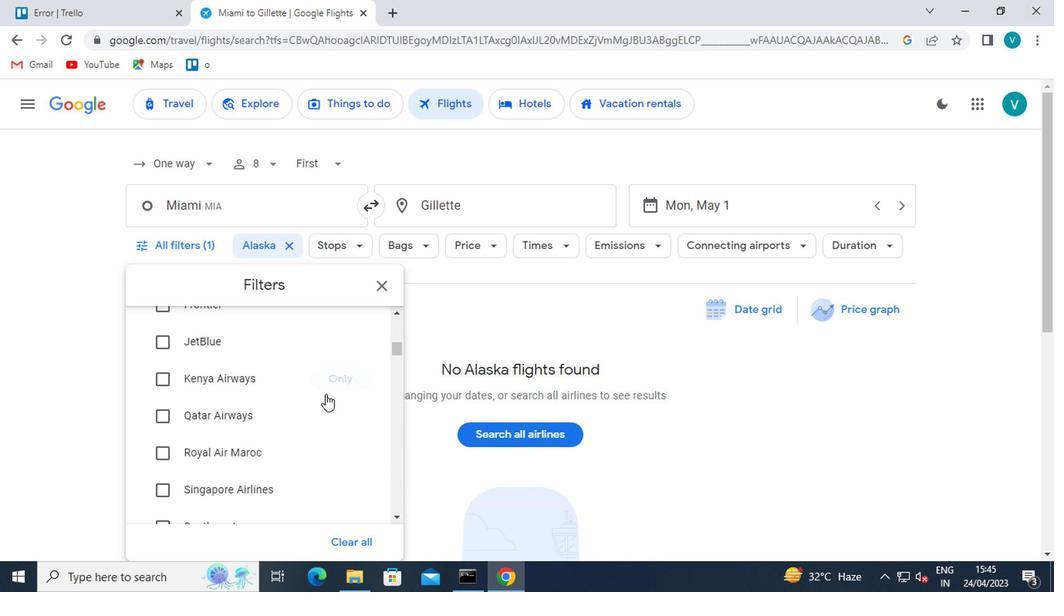 
Action: Mouse scrolled (327, 394) with delta (0, 0)
Screenshot: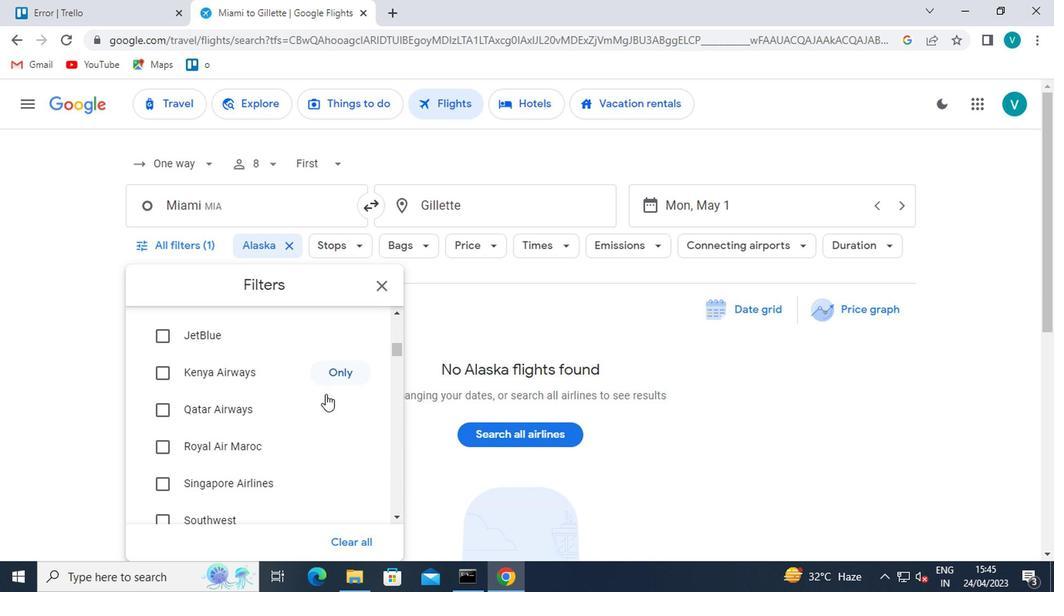 
Action: Mouse scrolled (327, 394) with delta (0, 0)
Screenshot: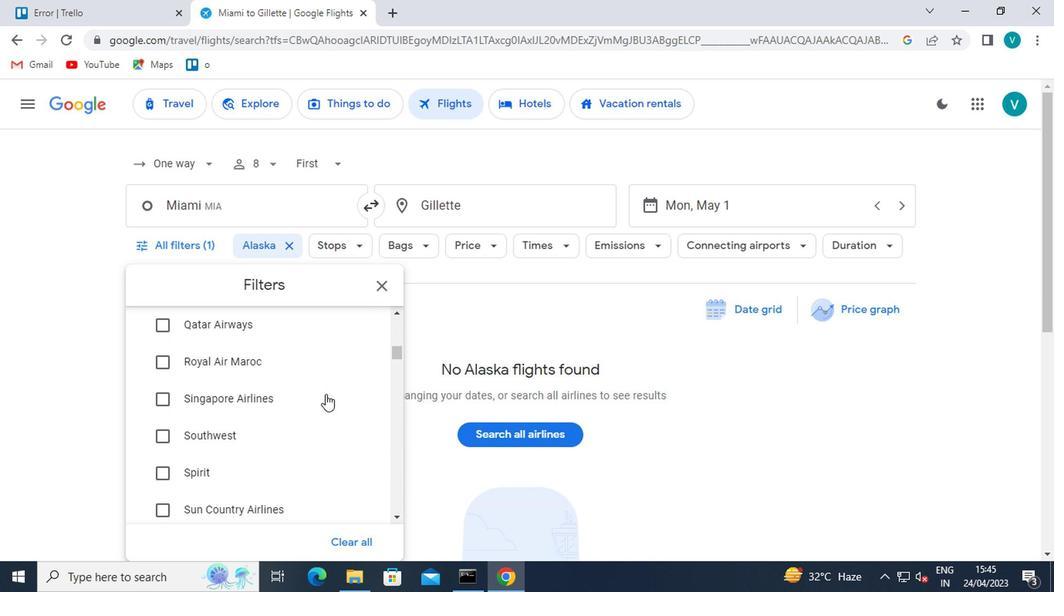 
Action: Mouse scrolled (327, 394) with delta (0, 0)
Screenshot: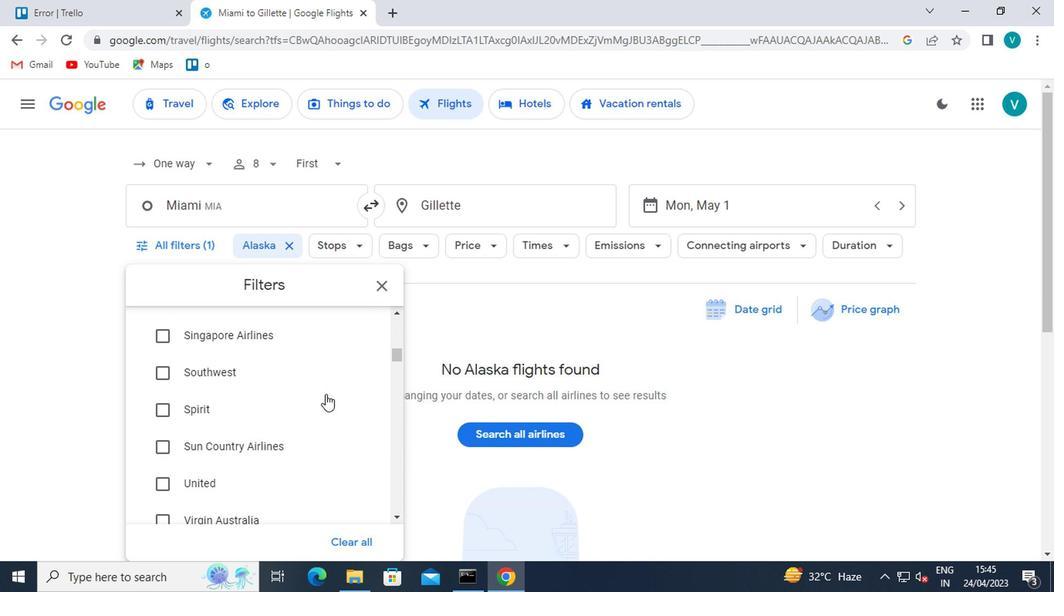 
Action: Mouse scrolled (327, 394) with delta (0, 0)
Screenshot: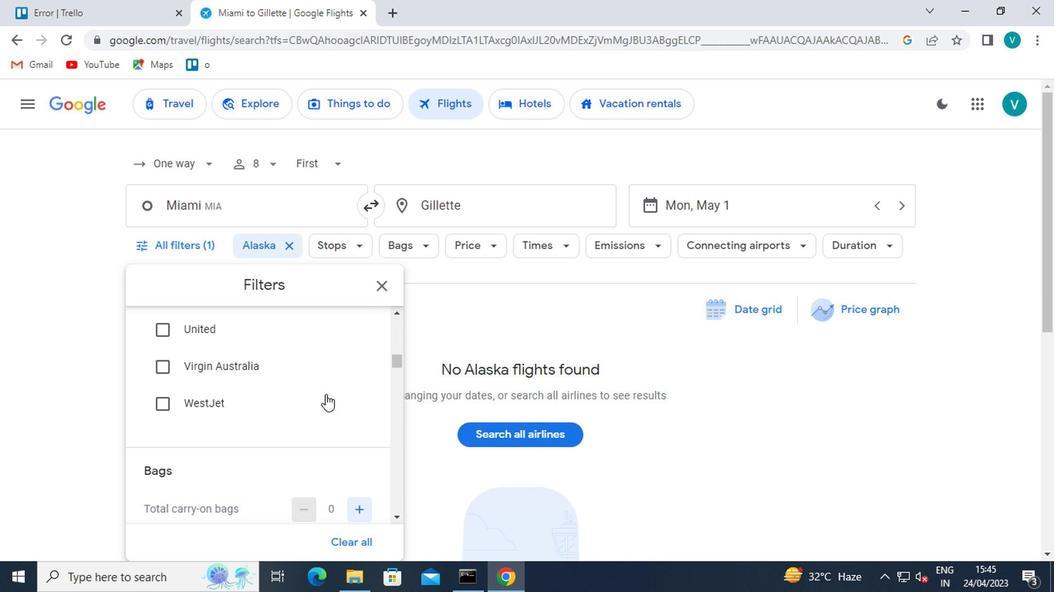 
Action: Mouse moved to (357, 437)
Screenshot: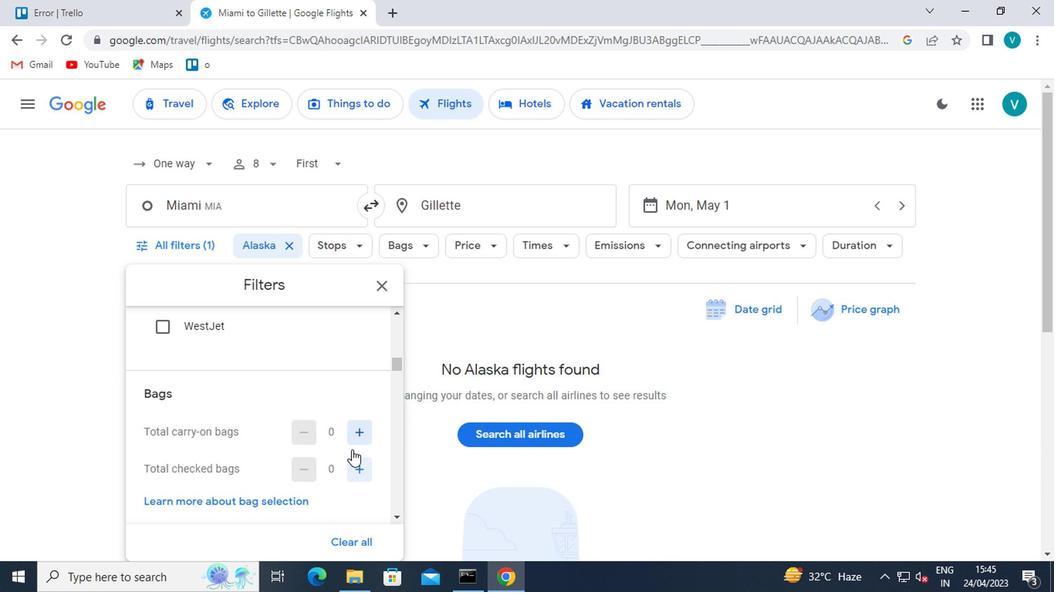 
Action: Mouse pressed left at (357, 437)
Screenshot: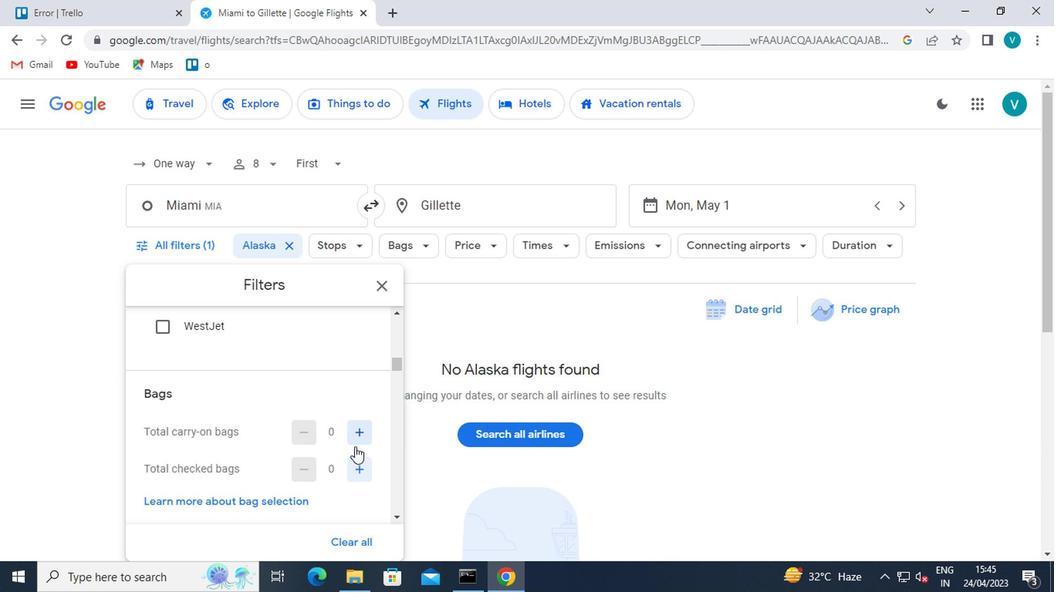 
Action: Mouse pressed left at (357, 437)
Screenshot: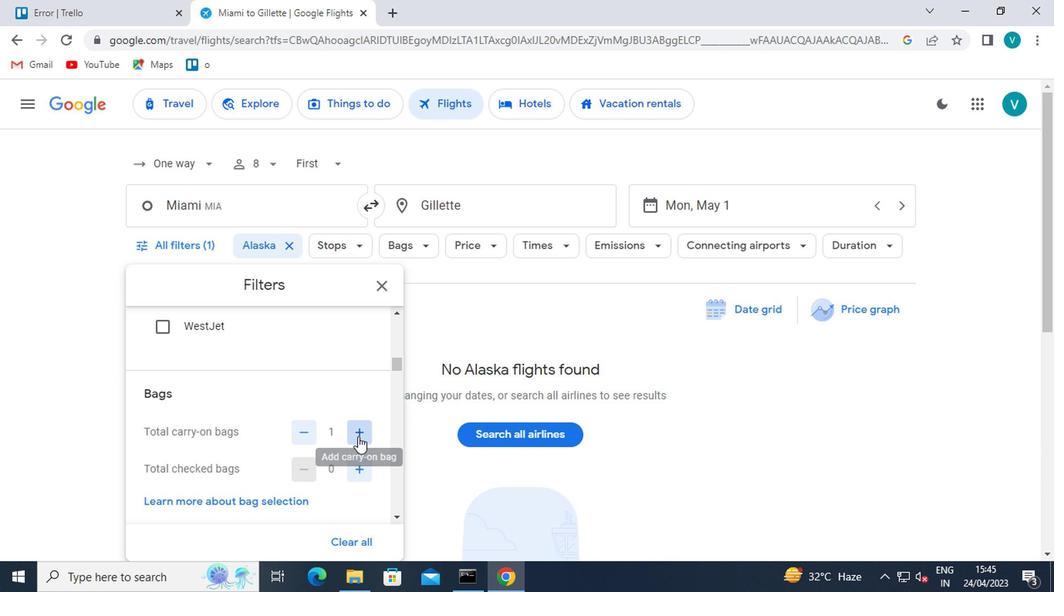 
Action: Mouse moved to (354, 465)
Screenshot: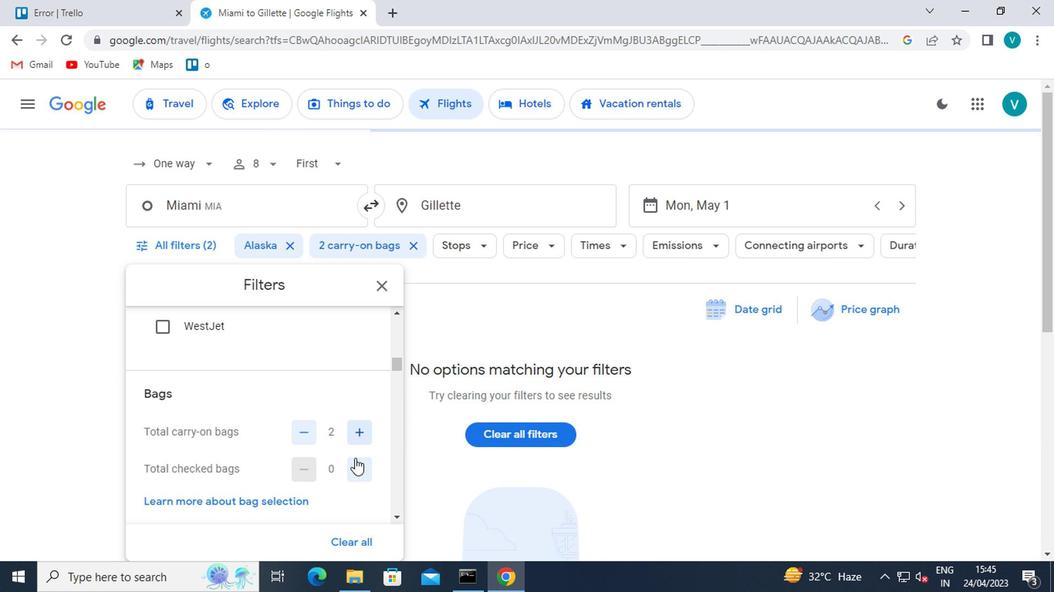 
Action: Mouse pressed left at (354, 465)
Screenshot: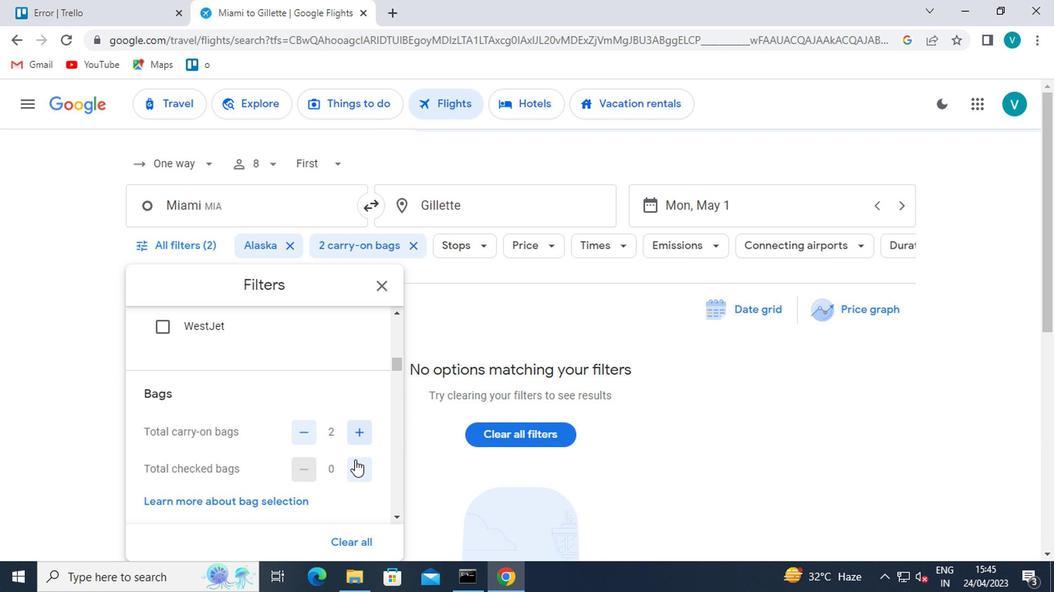 
Action: Mouse moved to (354, 465)
Screenshot: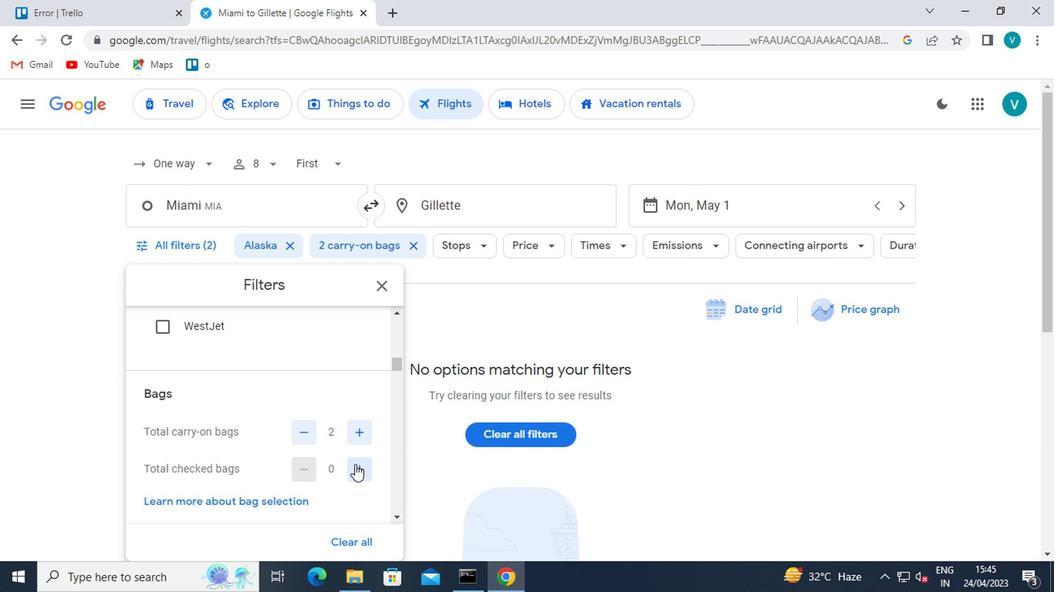 
Action: Mouse pressed left at (354, 465)
Screenshot: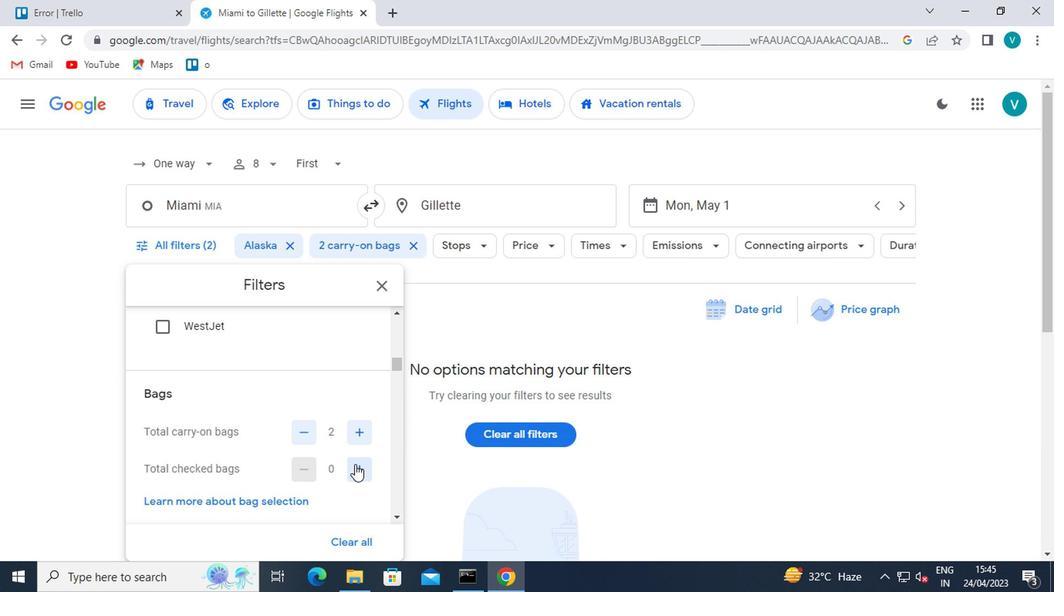 
Action: Mouse pressed left at (354, 465)
Screenshot: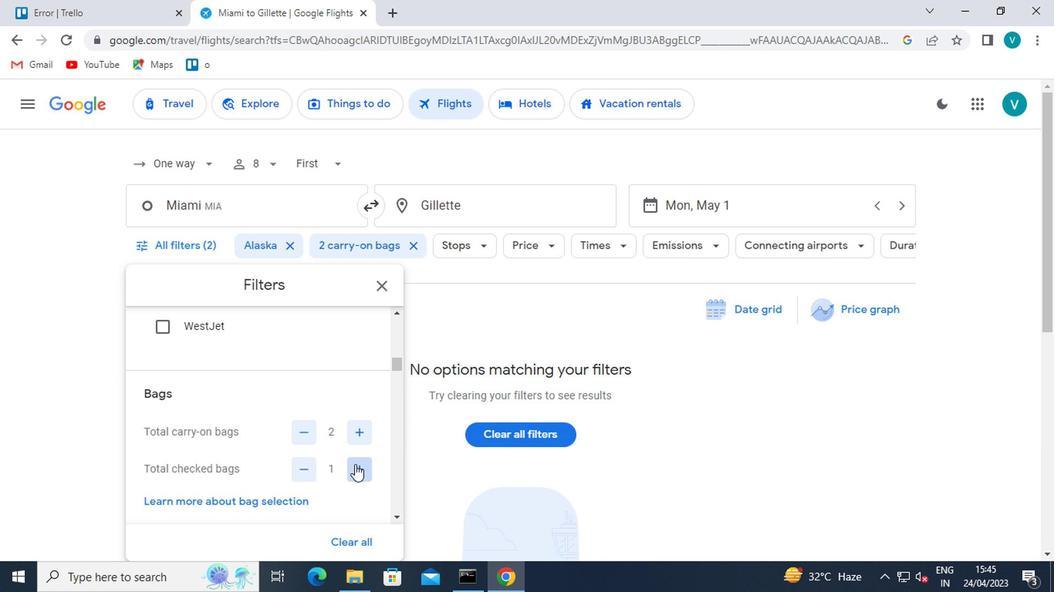 
Action: Mouse pressed left at (354, 465)
Screenshot: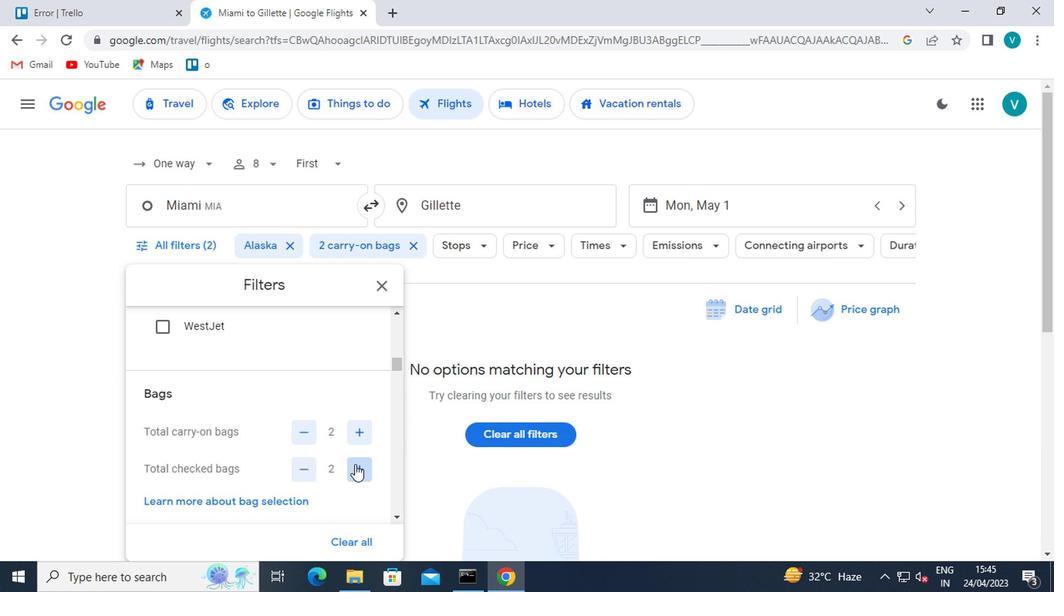 
Action: Mouse pressed left at (354, 465)
Screenshot: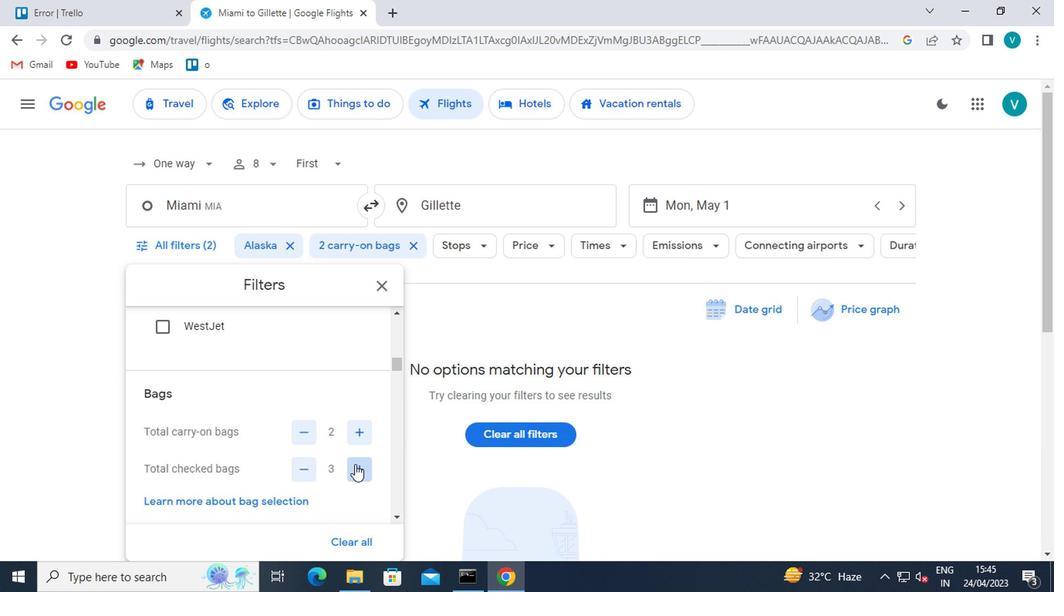 
Action: Mouse pressed left at (354, 465)
Screenshot: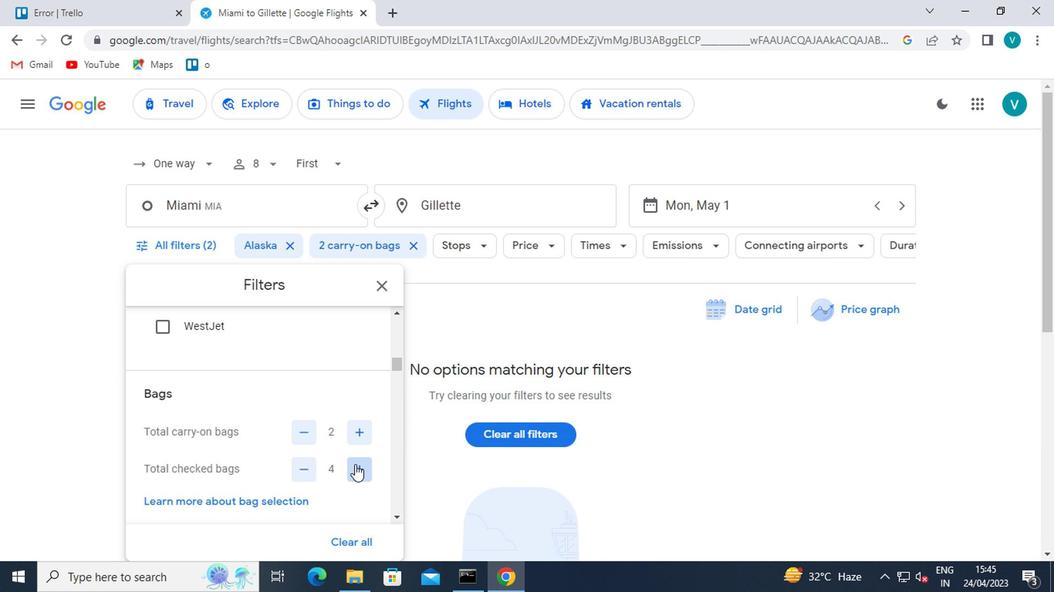 
Action: Mouse pressed left at (354, 465)
Screenshot: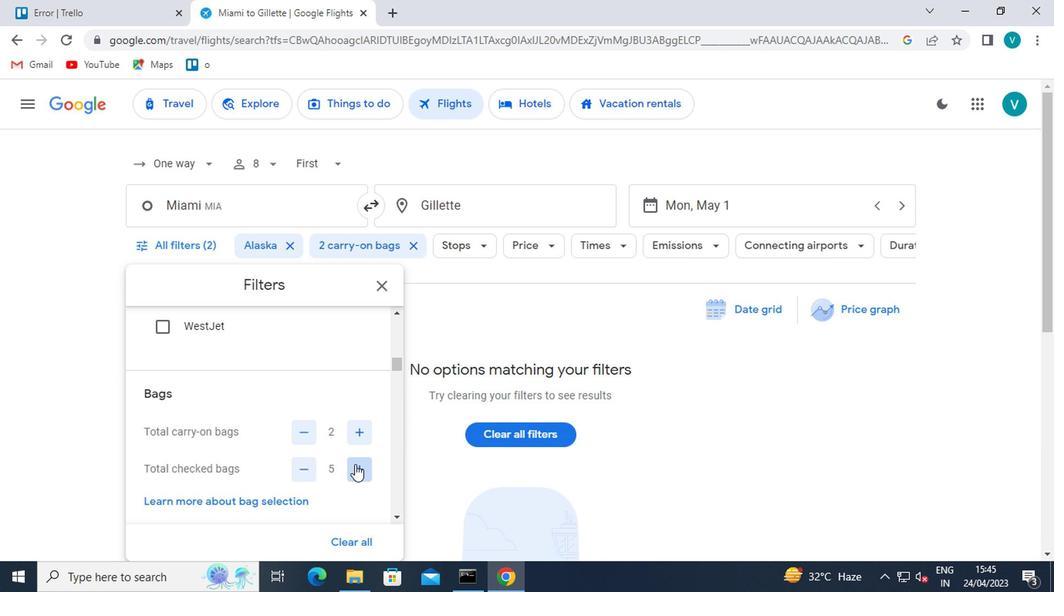 
Action: Mouse moved to (314, 464)
Screenshot: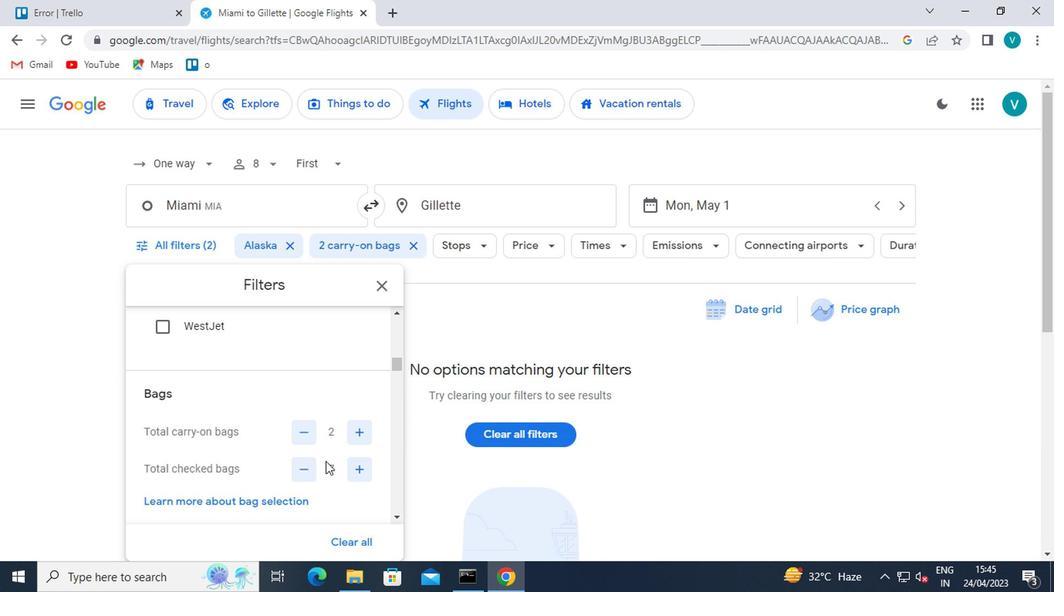 
Action: Mouse pressed left at (314, 464)
Screenshot: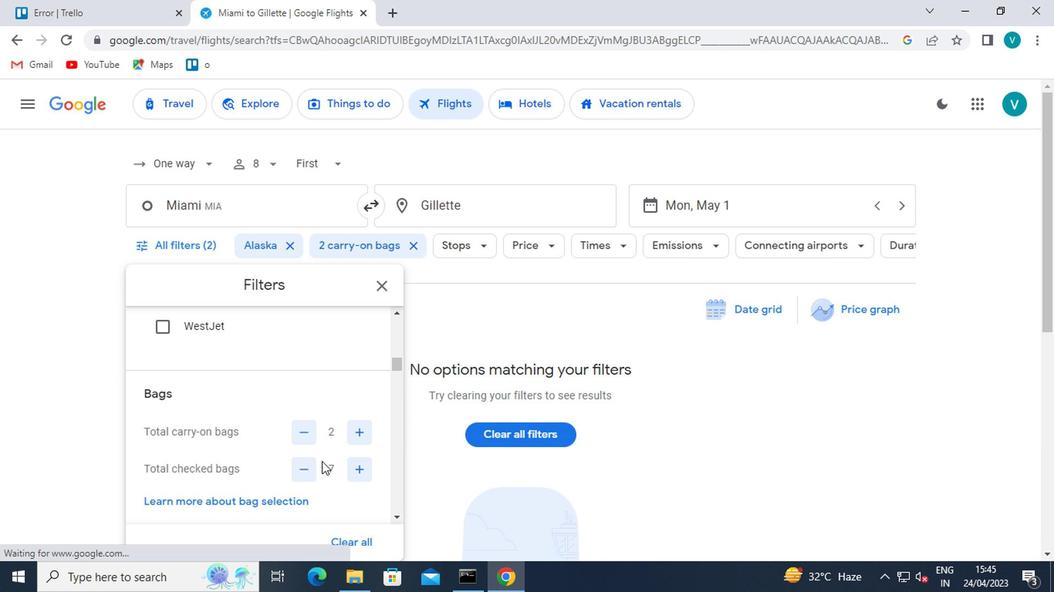 
Action: Mouse moved to (320, 460)
Screenshot: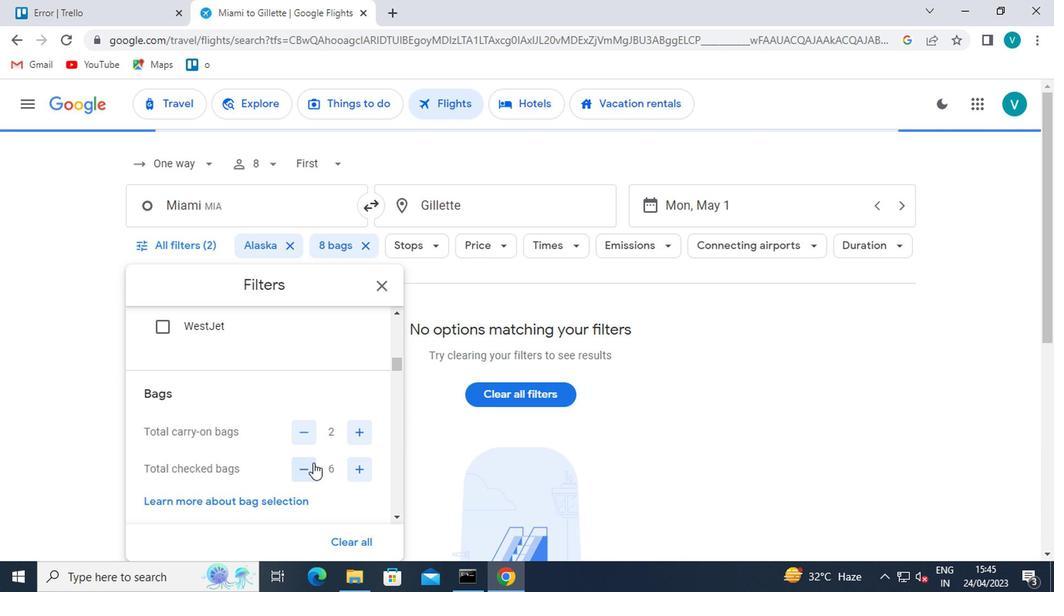
Action: Mouse scrolled (320, 460) with delta (0, 0)
Screenshot: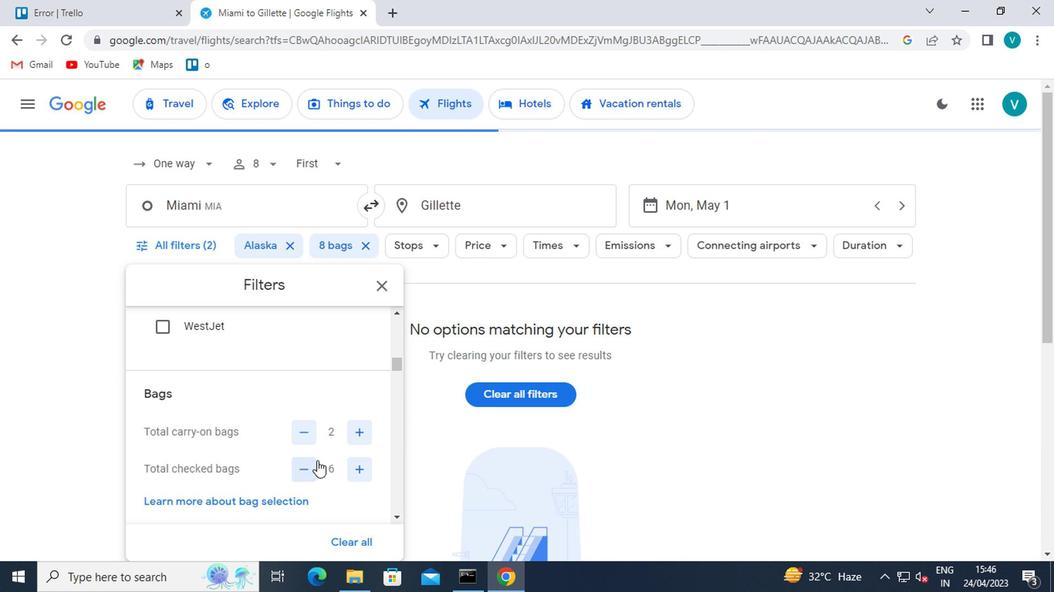 
Action: Mouse scrolled (320, 460) with delta (0, 0)
Screenshot: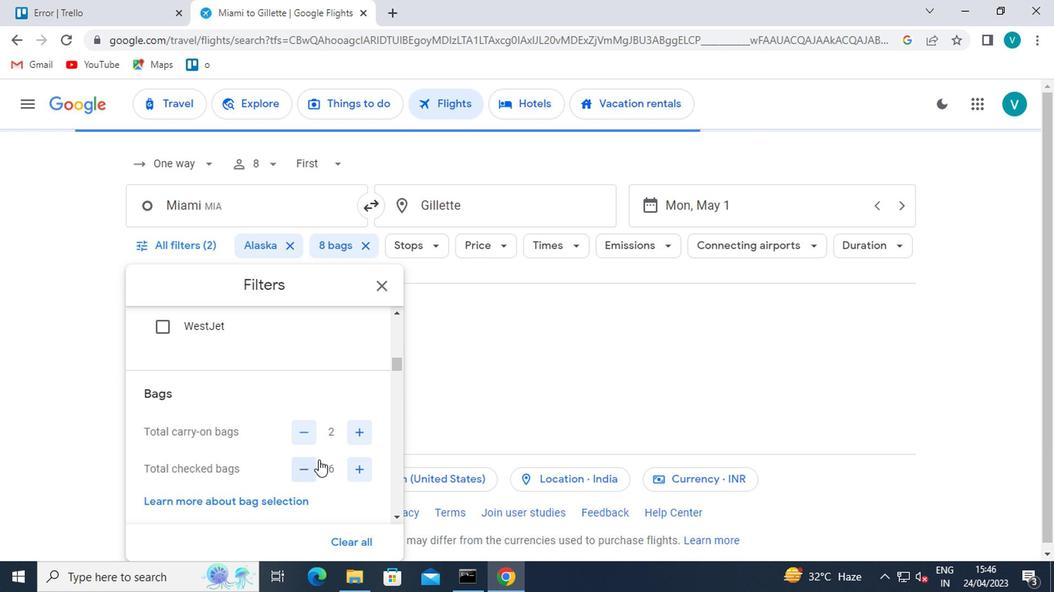 
Action: Mouse moved to (360, 465)
Screenshot: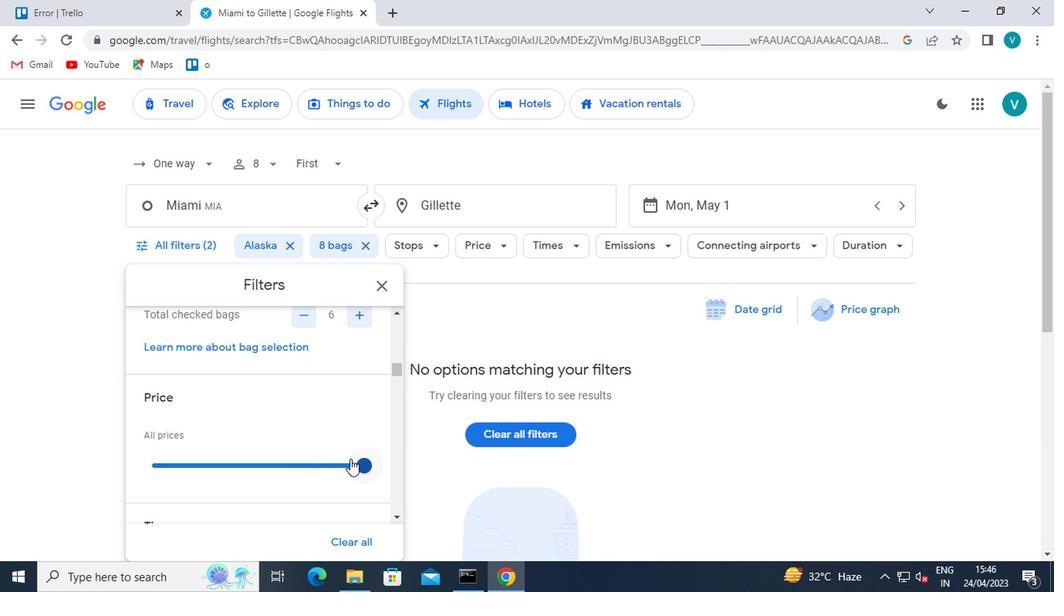 
Action: Mouse pressed left at (360, 465)
Screenshot: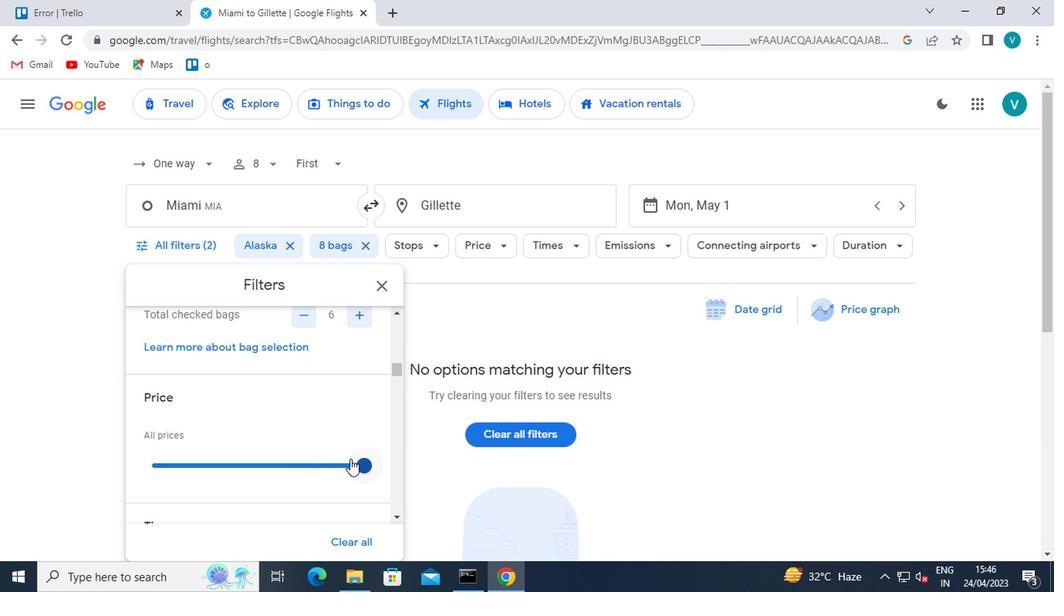 
Action: Mouse moved to (214, 453)
Screenshot: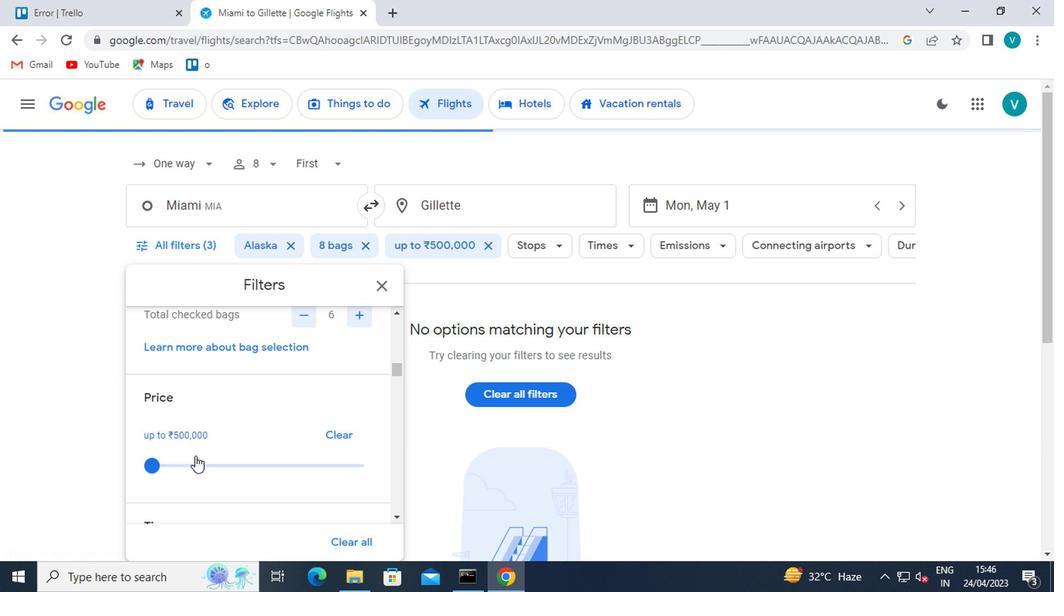 
Action: Mouse scrolled (214, 452) with delta (0, -1)
Screenshot: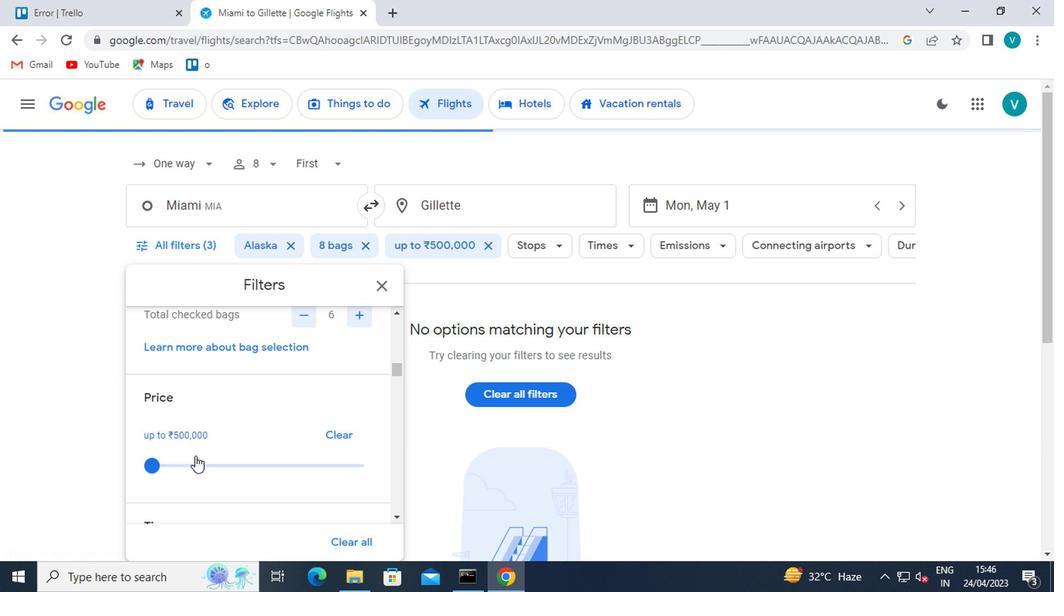 
Action: Mouse moved to (216, 453)
Screenshot: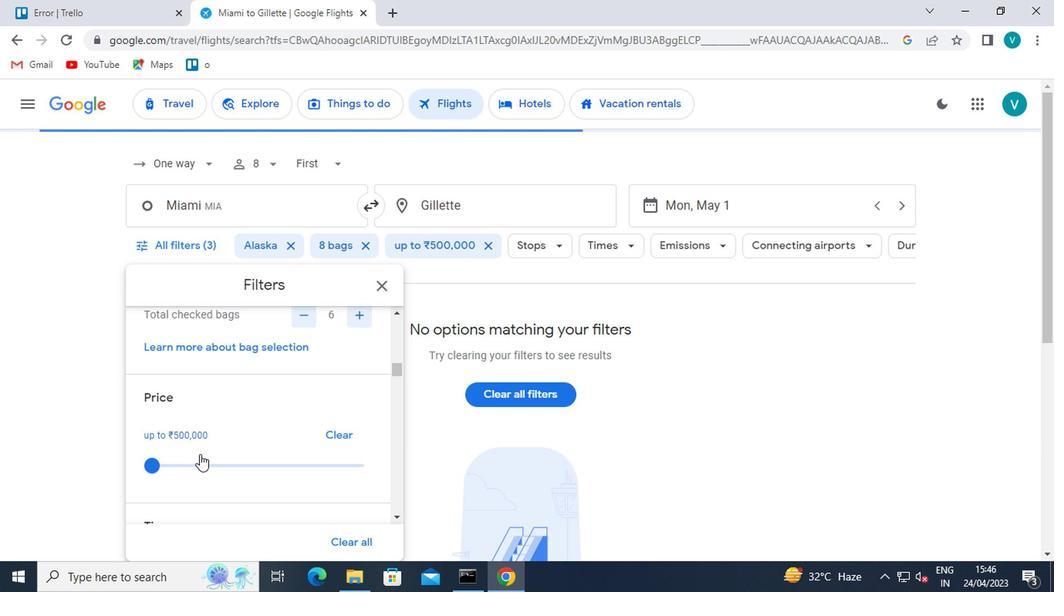 
Action: Mouse scrolled (216, 452) with delta (0, -1)
Screenshot: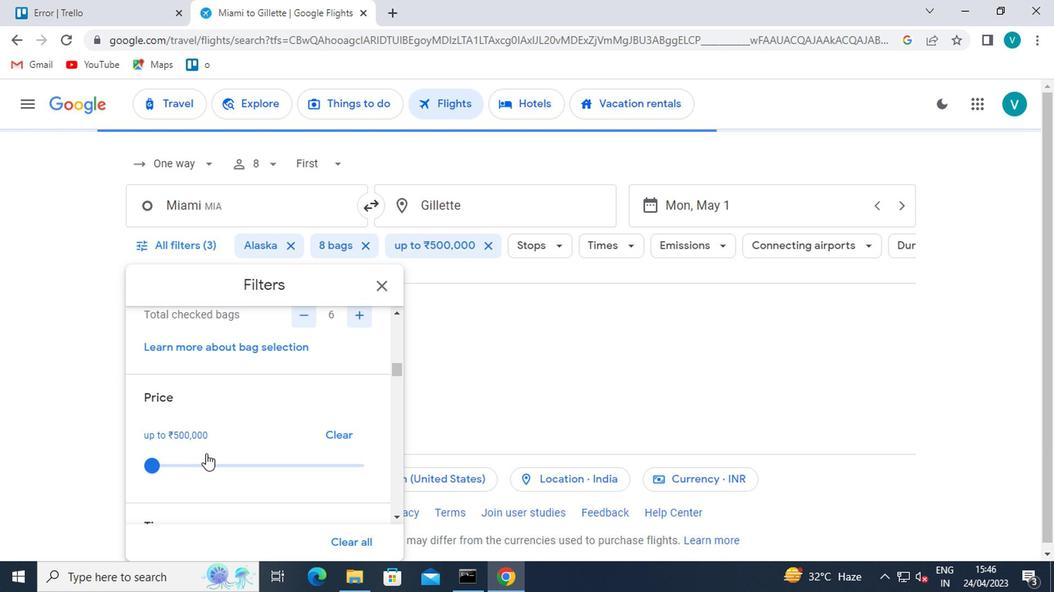 
Action: Mouse moved to (161, 481)
Screenshot: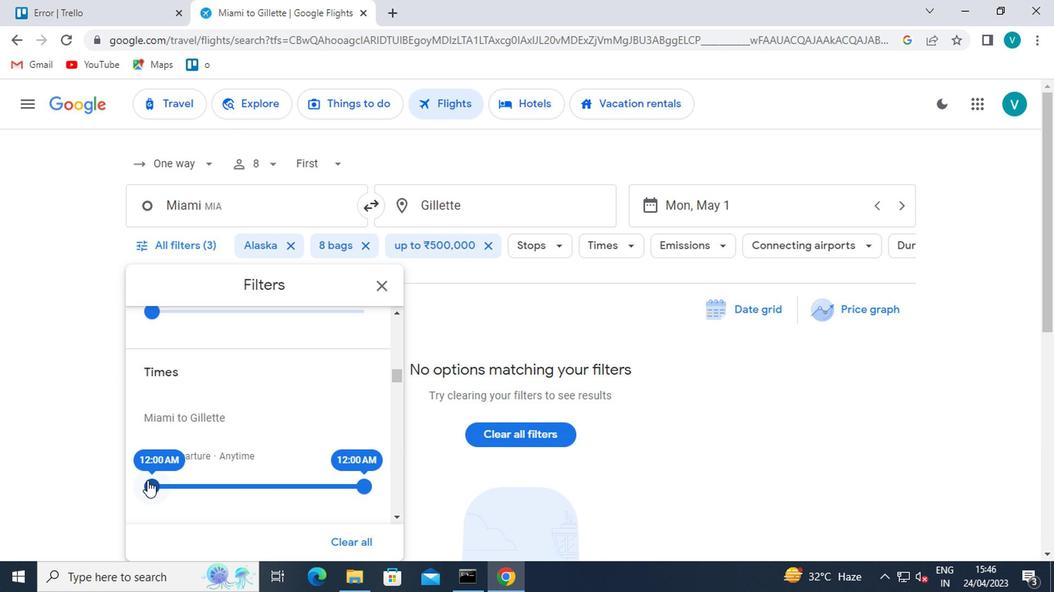 
Action: Mouse pressed left at (161, 481)
Screenshot: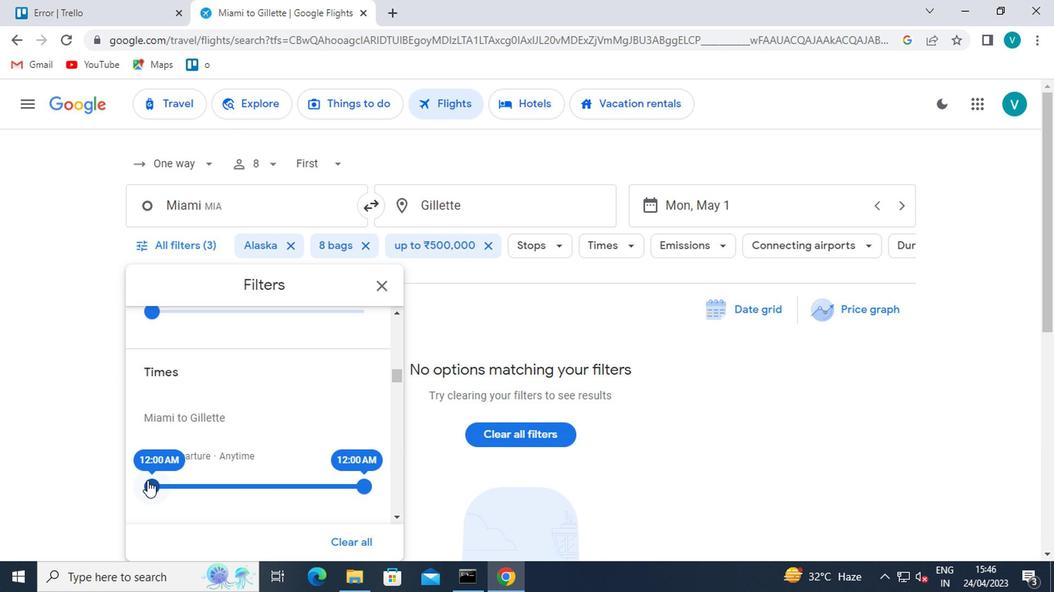 
Action: Mouse moved to (213, 483)
Screenshot: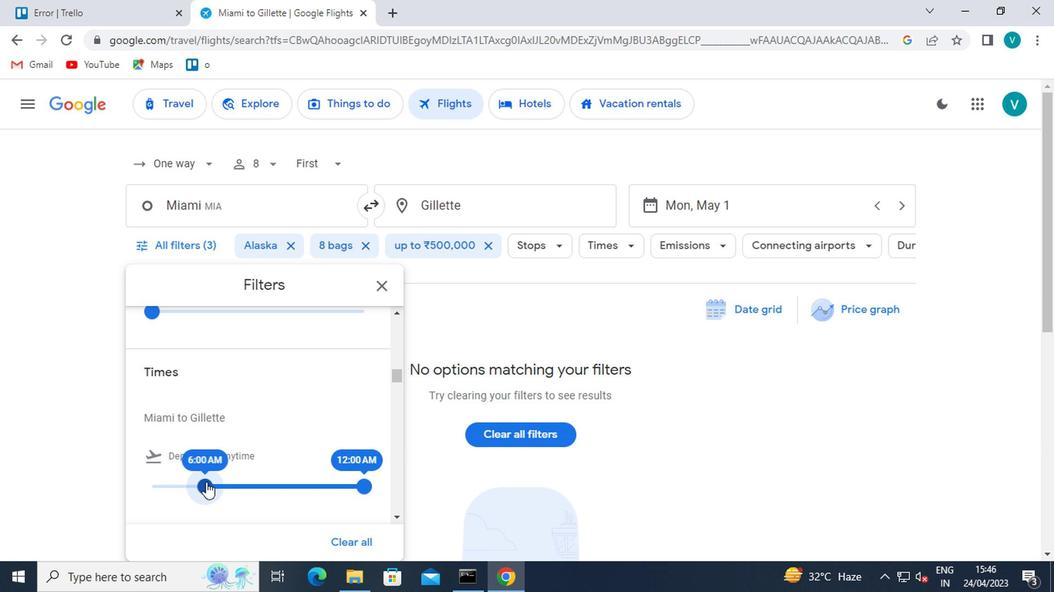 
